 Task: Log work in the project CatchAll for the issue 'Develop a new online booking system for a hotel or resort' spent time as '2w 4d 23h 47m' and remaining time as '1w 1d 3h 20m' and add a flag. Now add the issue to the epic 'Agile Implementation'. Log work in the project CatchAll for the issue 'Upgrade and migrate company email systems to a cloud-based solution' spent time as '1w 3d 12h 56m' and remaining time as '1w 5d 3h 22m' and clone the issue. Now add the issue to the epic 'Disaster Recovery Planning'
Action: Mouse moved to (200, 63)
Screenshot: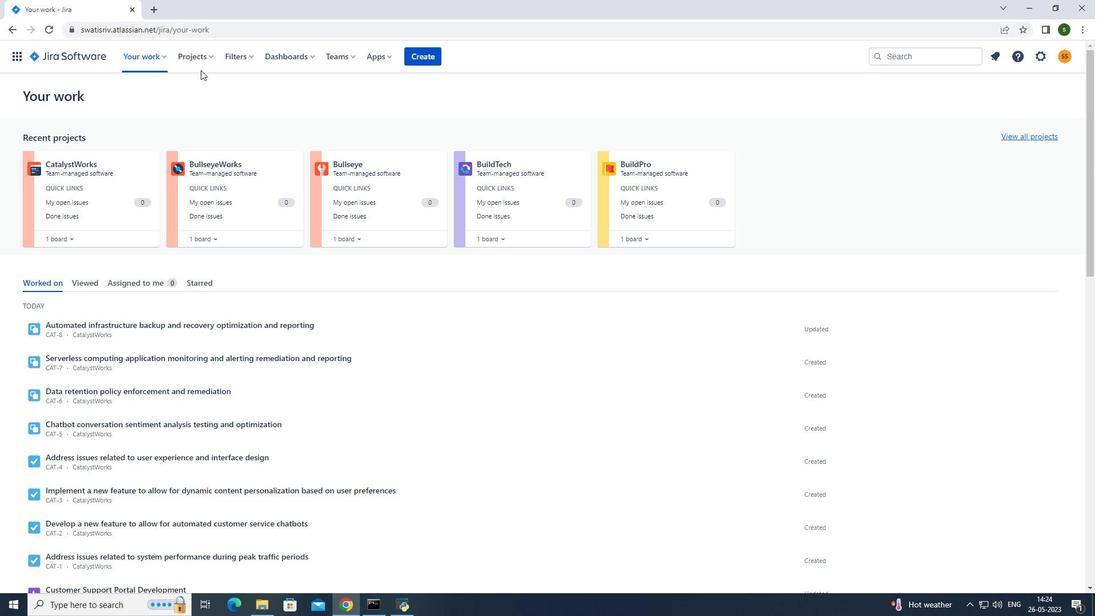 
Action: Mouse pressed left at (200, 63)
Screenshot: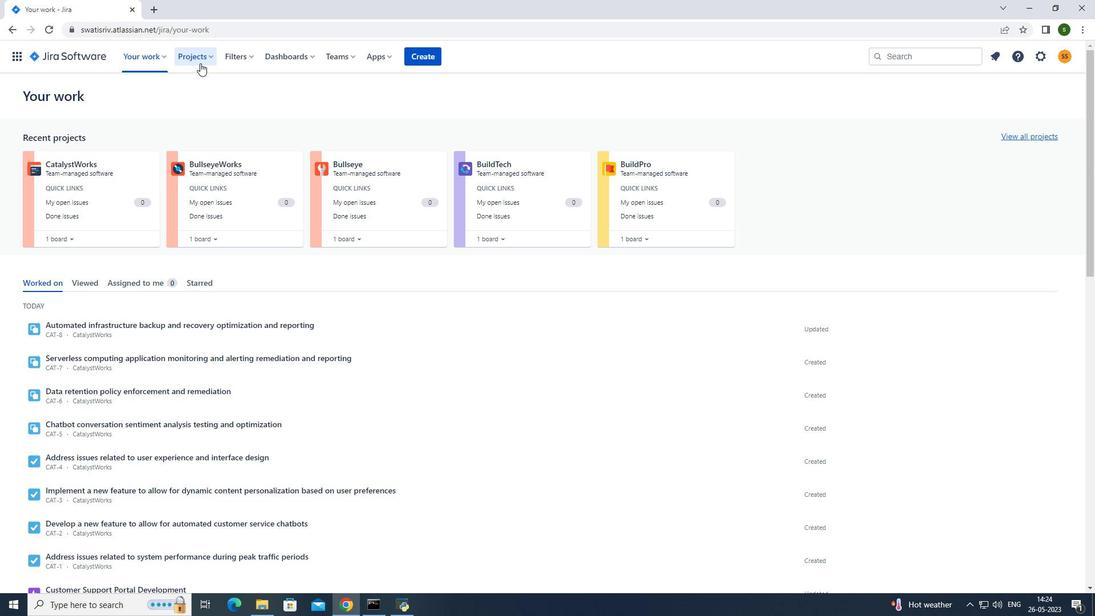 
Action: Mouse moved to (213, 106)
Screenshot: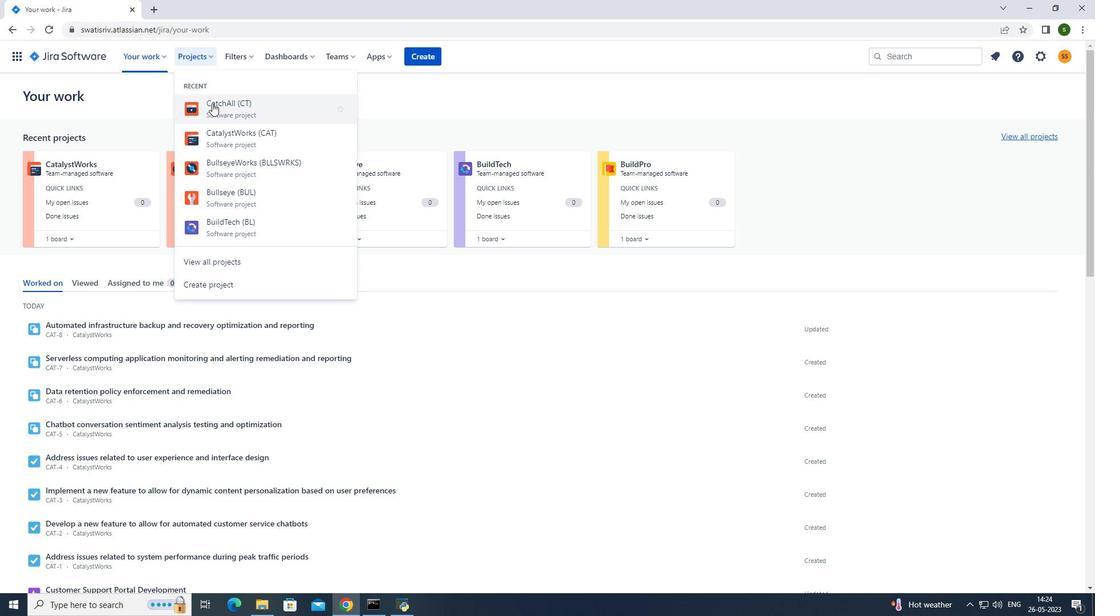 
Action: Mouse pressed left at (213, 106)
Screenshot: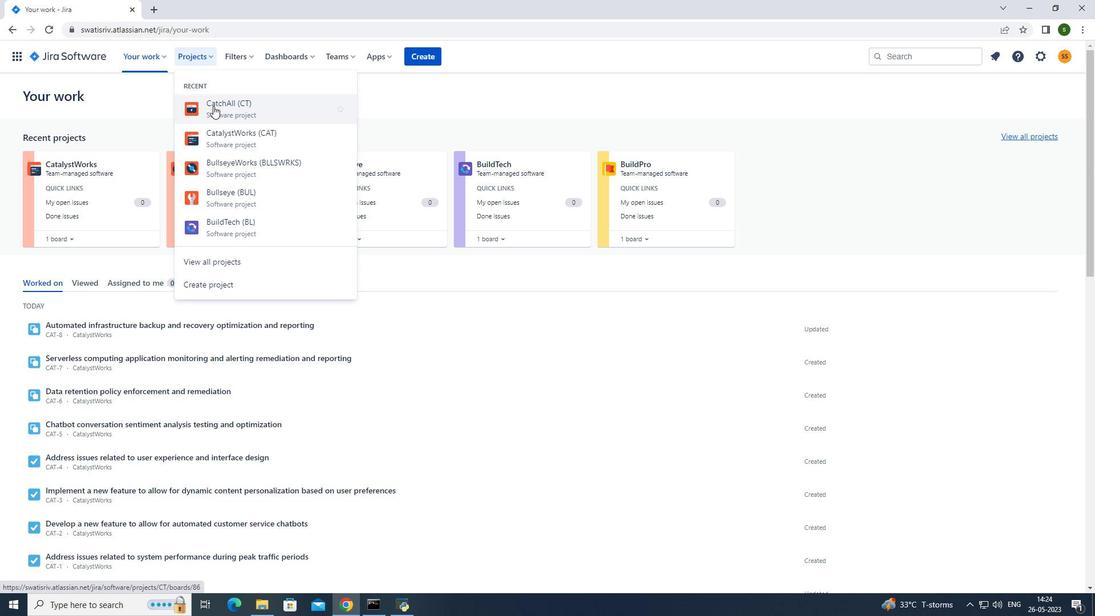 
Action: Mouse moved to (118, 175)
Screenshot: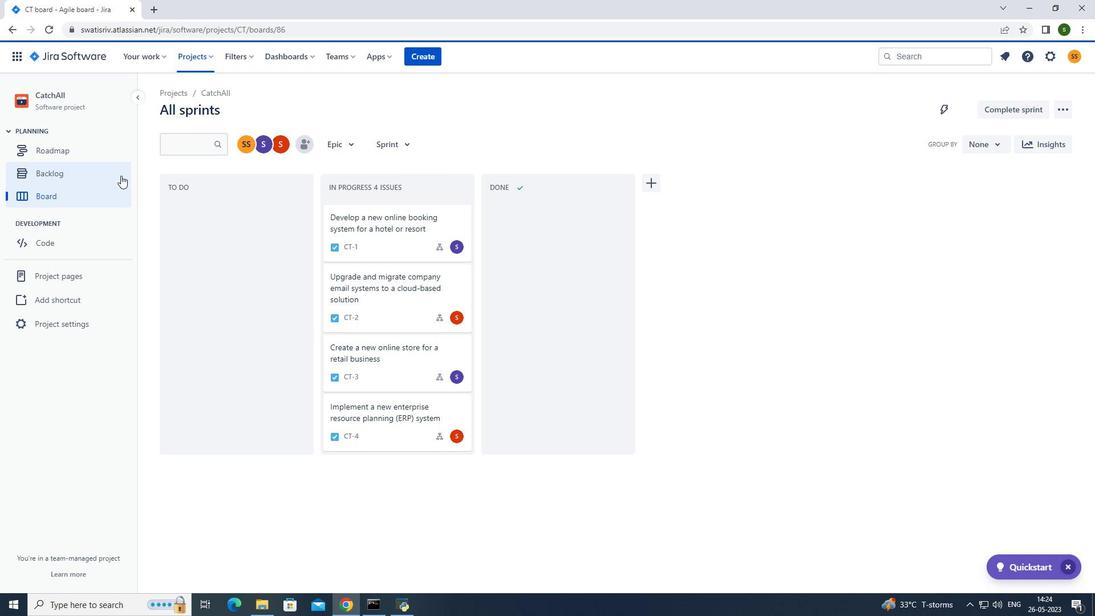 
Action: Mouse pressed left at (118, 175)
Screenshot: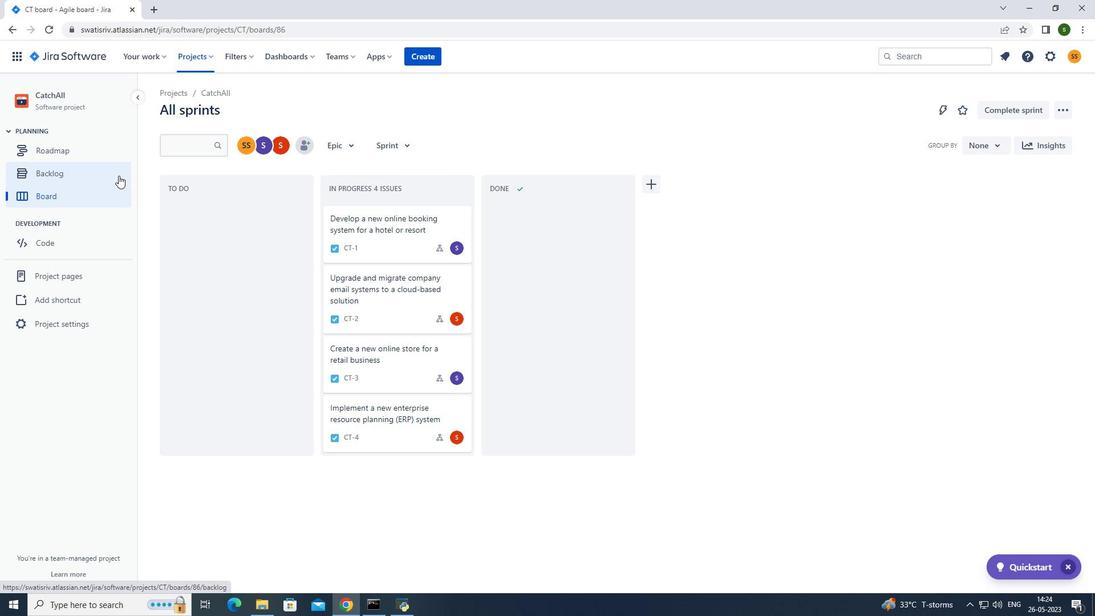 
Action: Mouse moved to (804, 199)
Screenshot: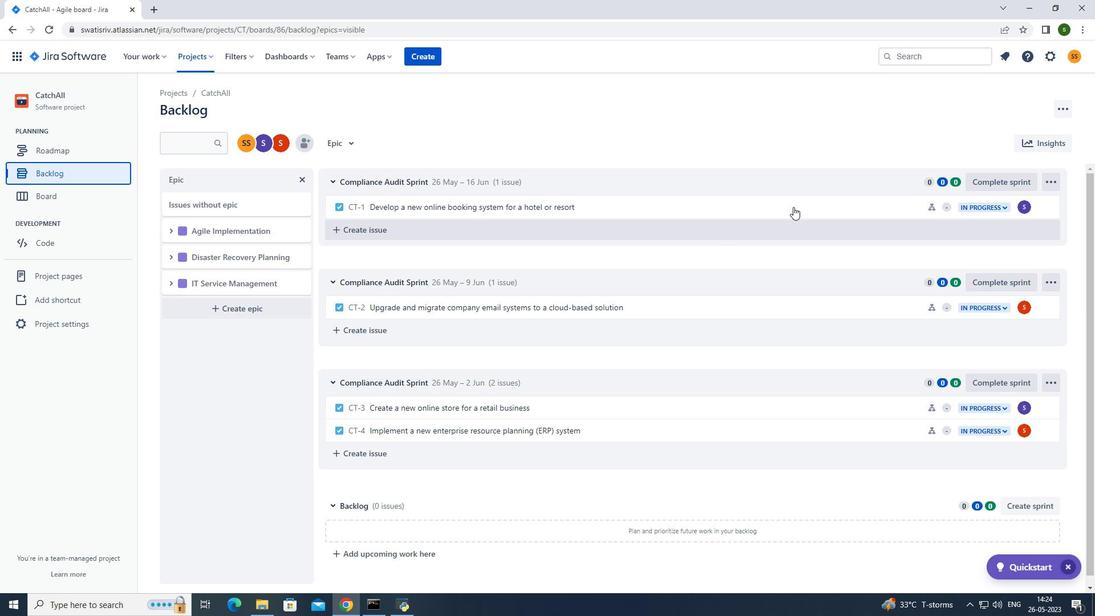 
Action: Mouse pressed left at (804, 199)
Screenshot: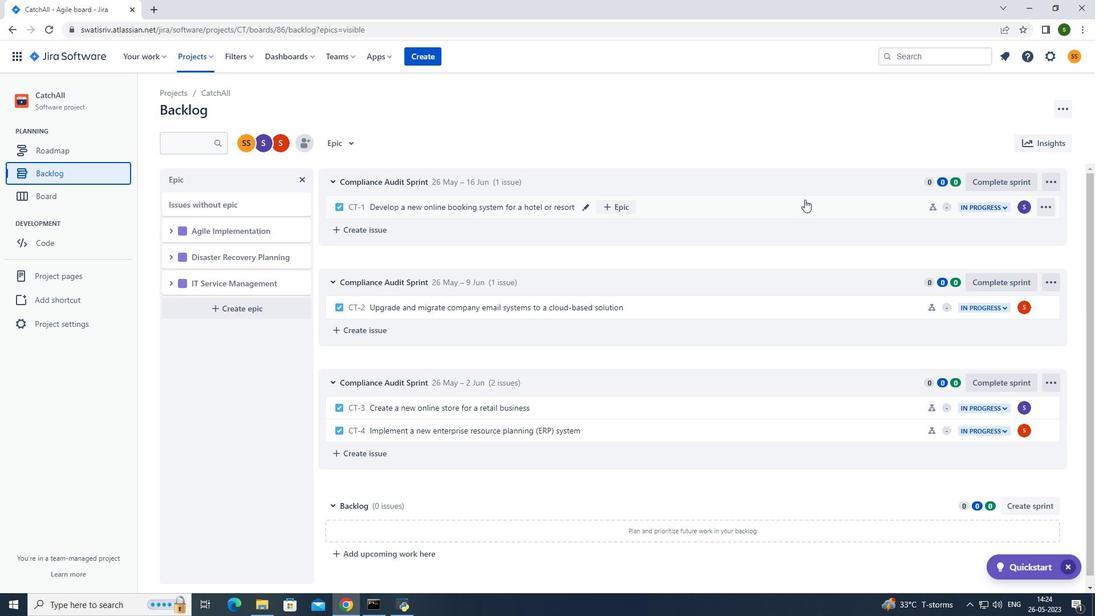 
Action: Mouse moved to (1050, 172)
Screenshot: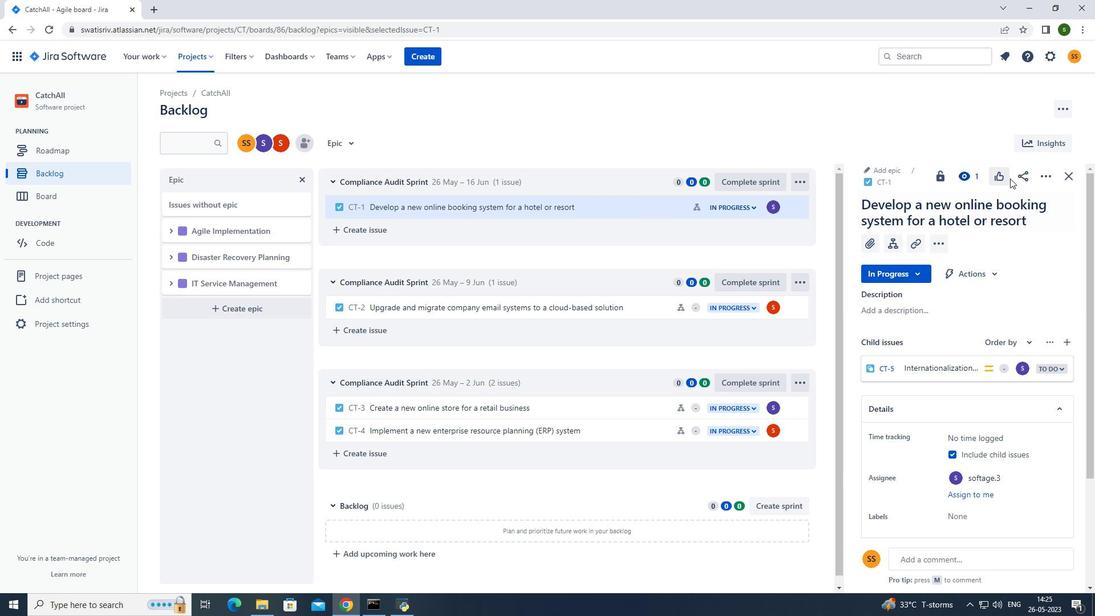 
Action: Mouse pressed left at (1050, 172)
Screenshot: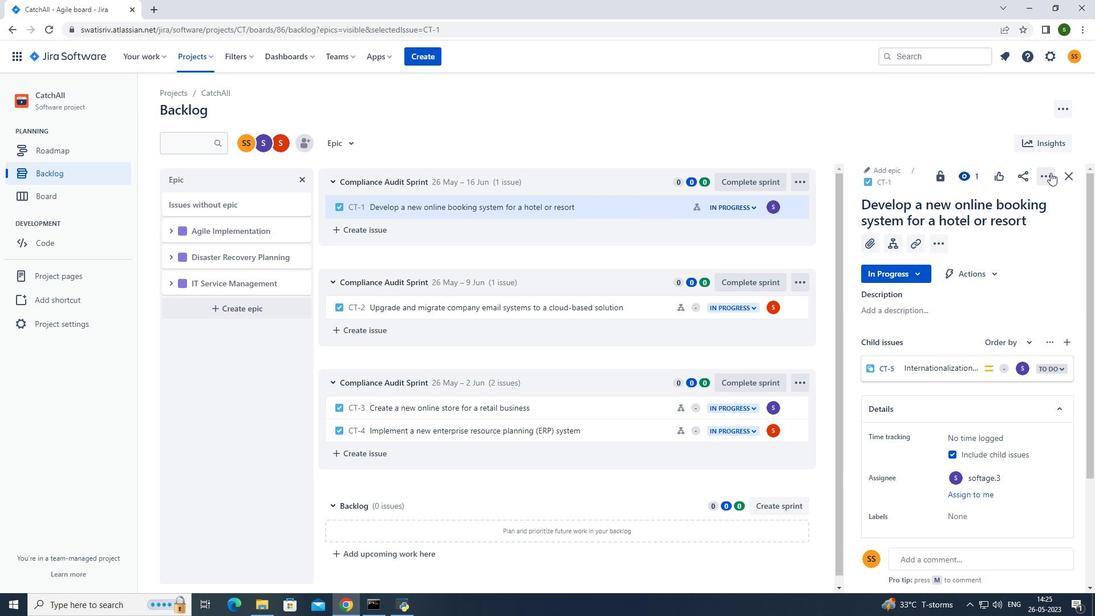 
Action: Mouse moved to (1020, 205)
Screenshot: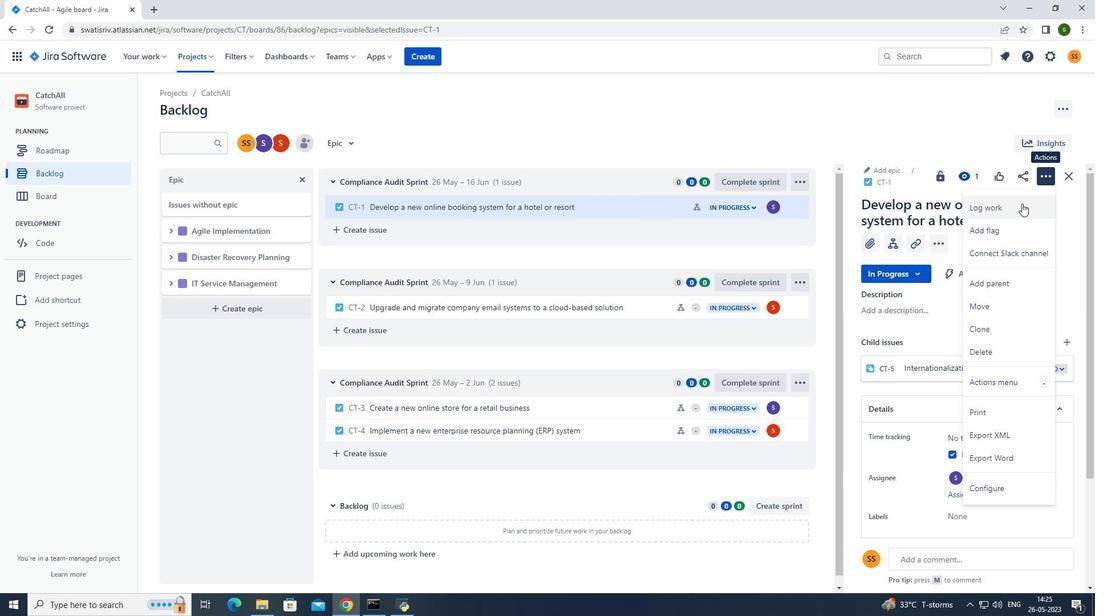 
Action: Mouse pressed left at (1020, 205)
Screenshot: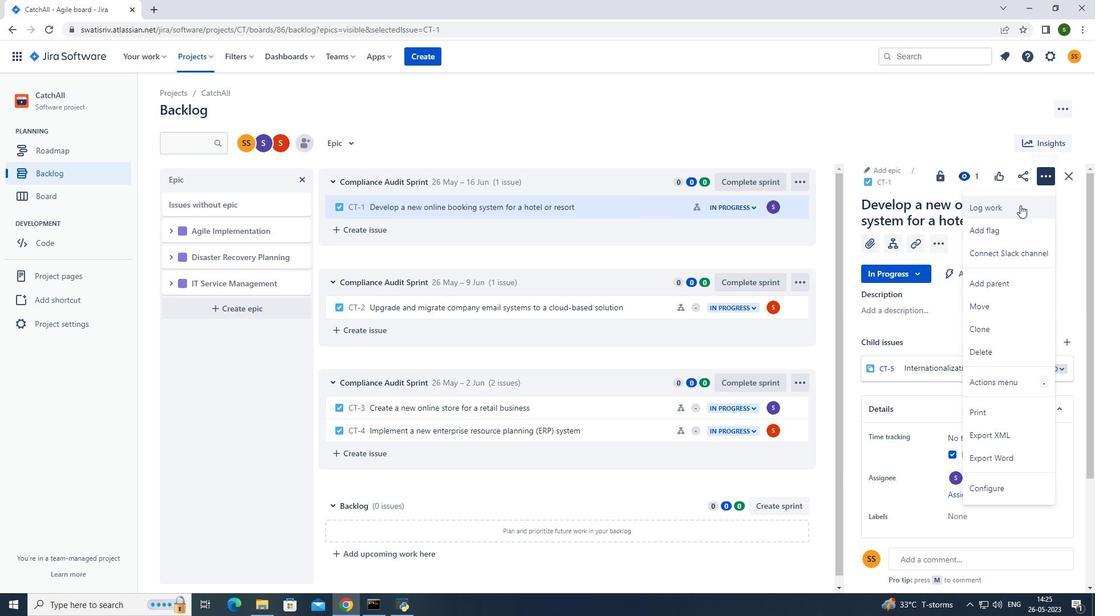 
Action: Mouse moved to (471, 172)
Screenshot: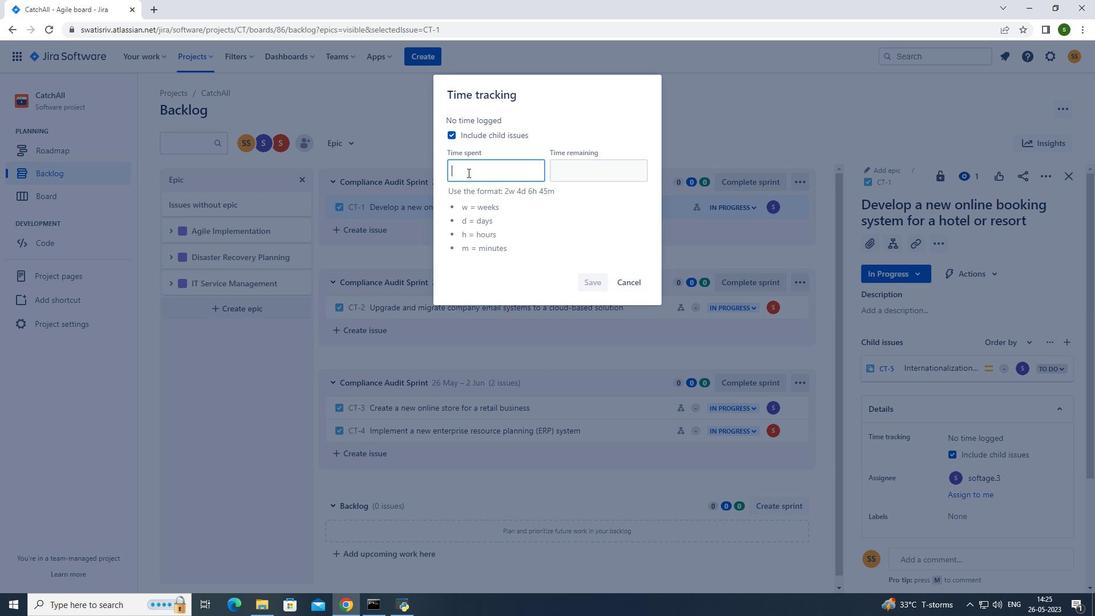 
Action: Mouse pressed left at (471, 172)
Screenshot: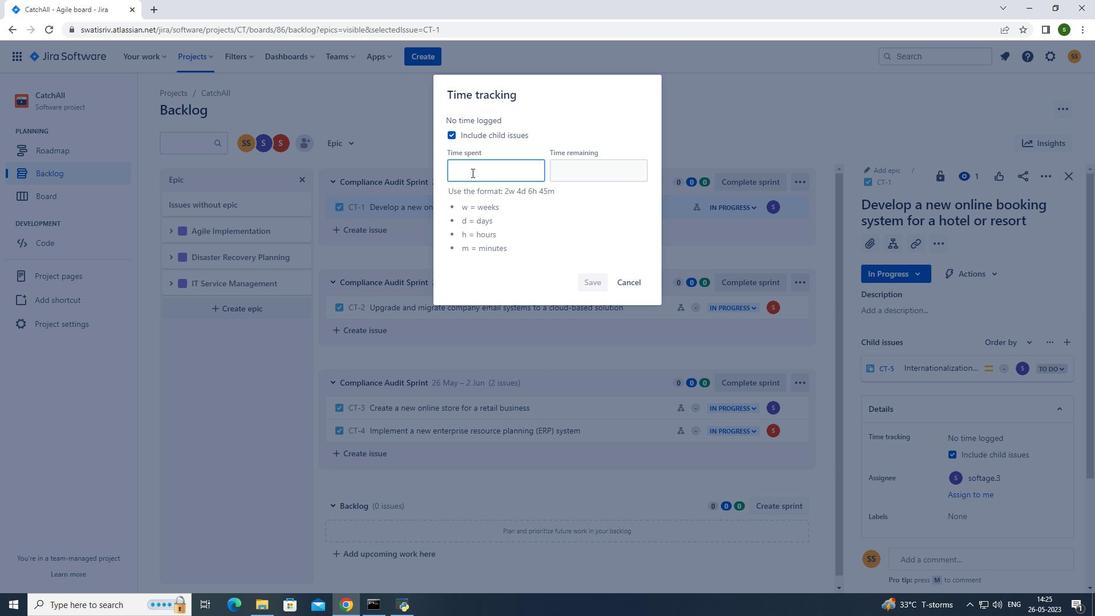 
Action: Key pressed 2w<Key.space>
Screenshot: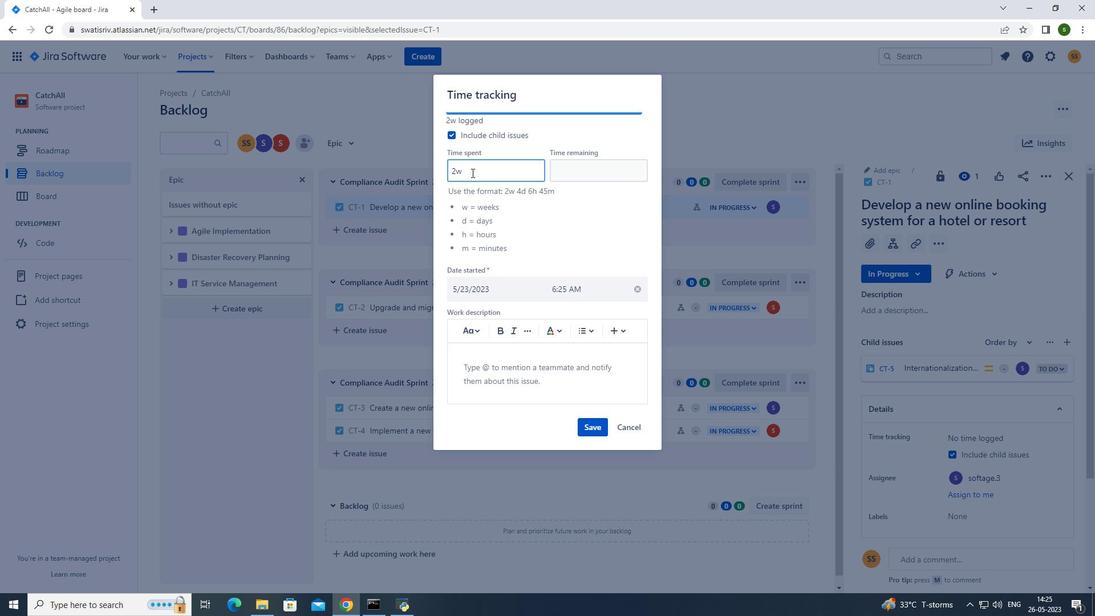 
Action: Mouse moved to (472, 172)
Screenshot: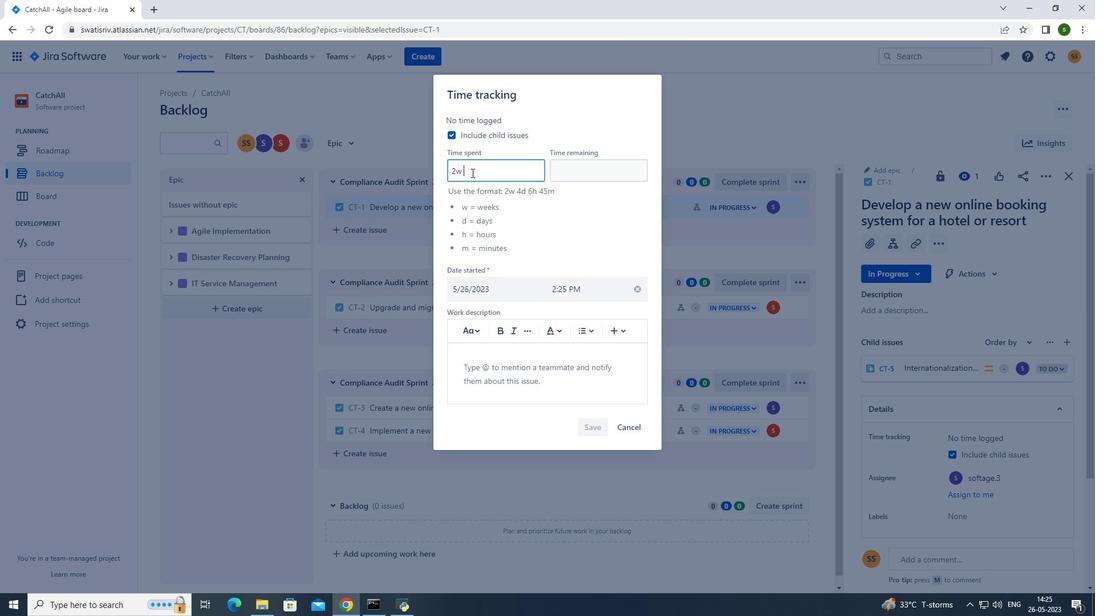 
Action: Key pressed 4d<Key.space>23h<Key.space>47m
Screenshot: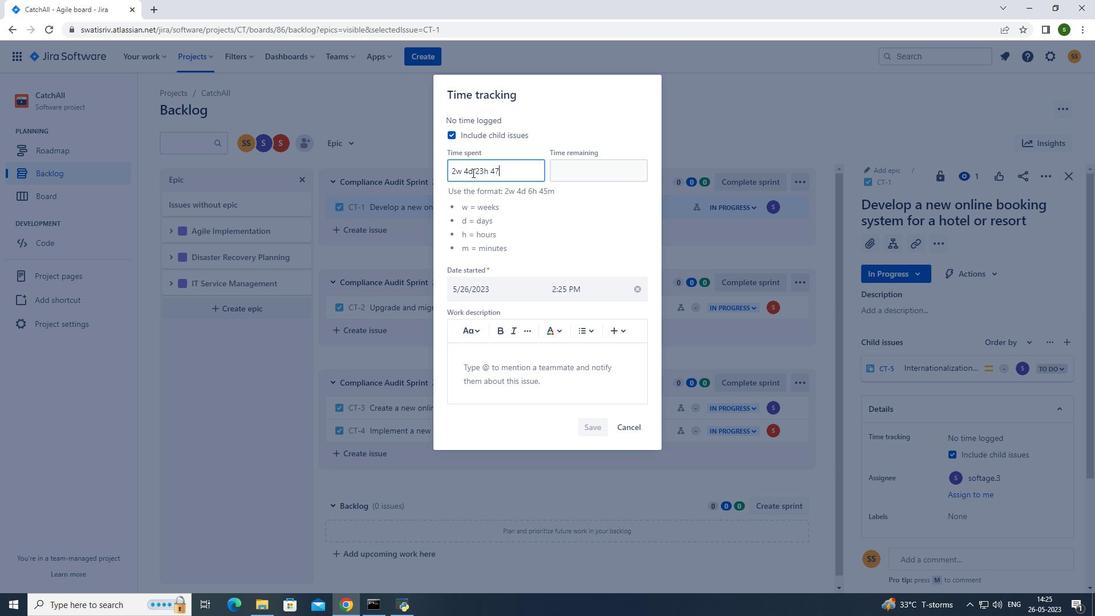 
Action: Mouse moved to (574, 175)
Screenshot: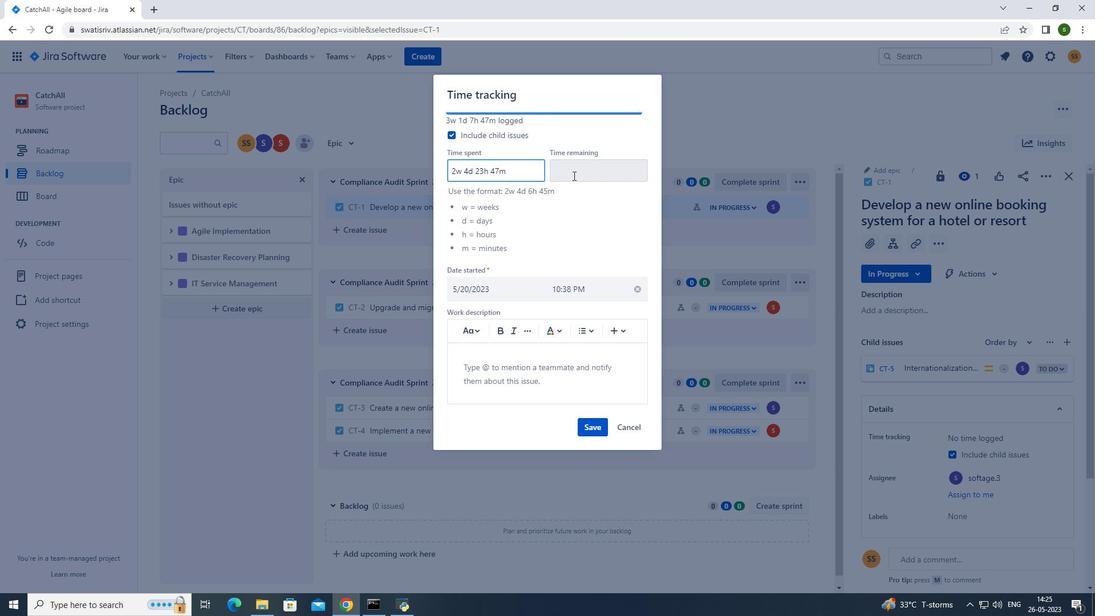 
Action: Mouse pressed left at (574, 175)
Screenshot: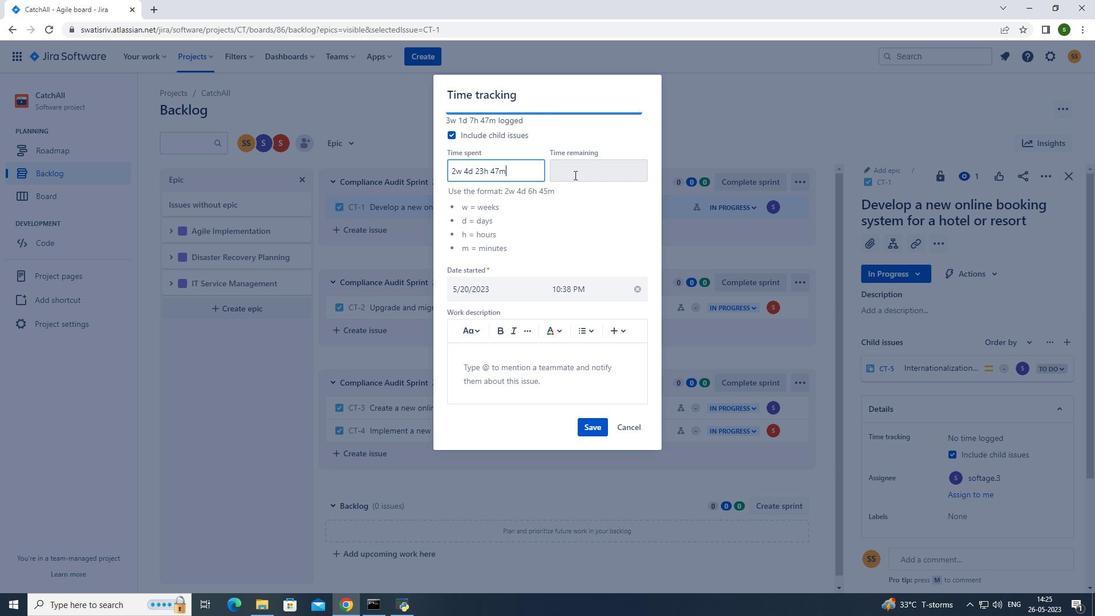 
Action: Key pressed 1w<Key.space>1d<Key.space>3h<Key.space>20m
Screenshot: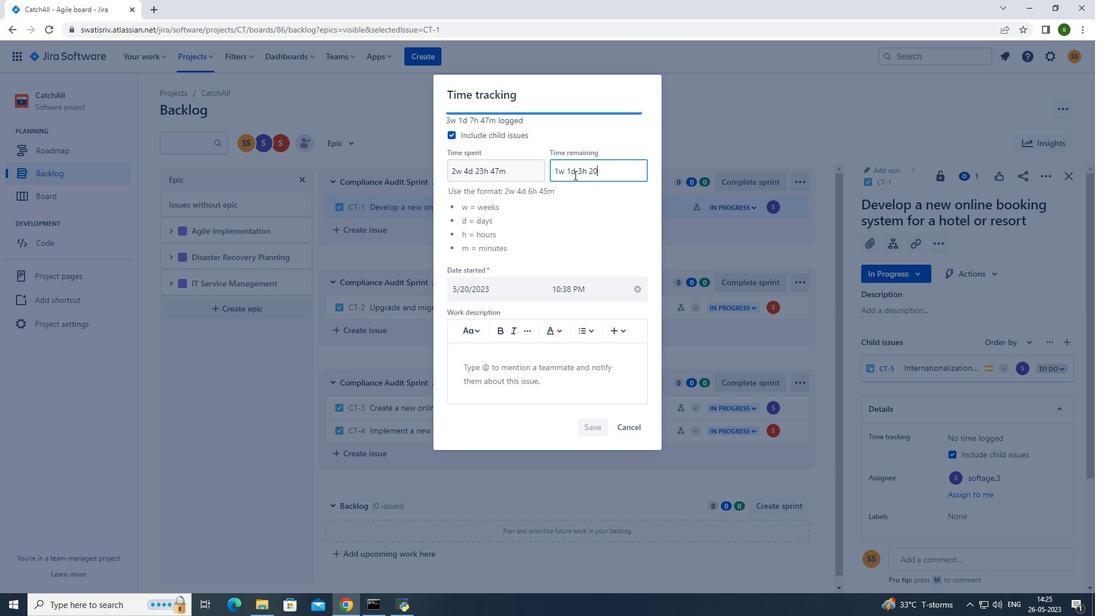 
Action: Mouse moved to (592, 434)
Screenshot: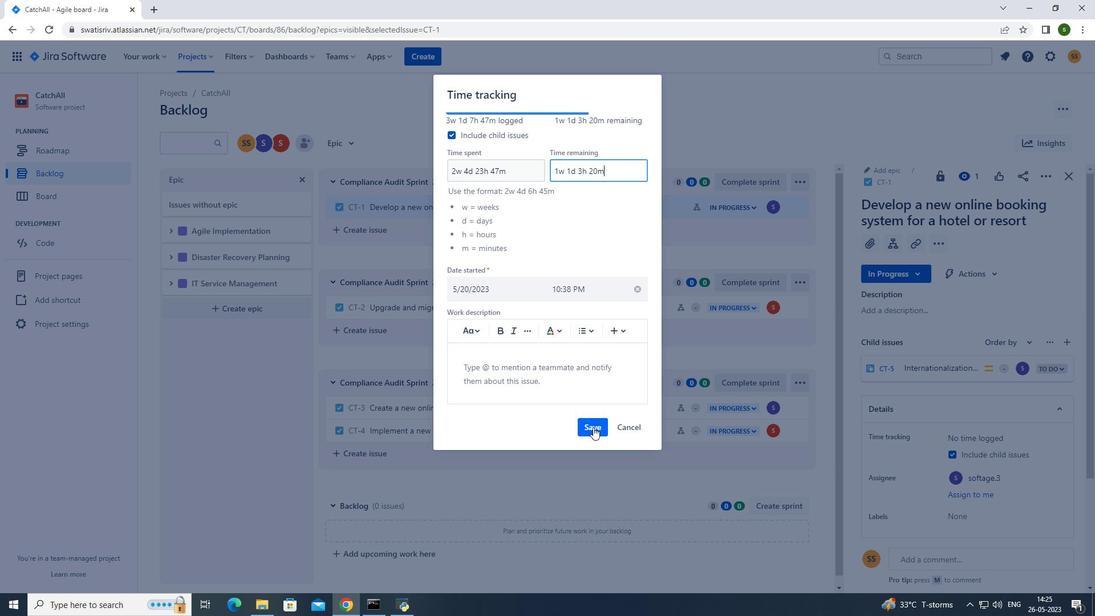 
Action: Mouse pressed left at (592, 434)
Screenshot: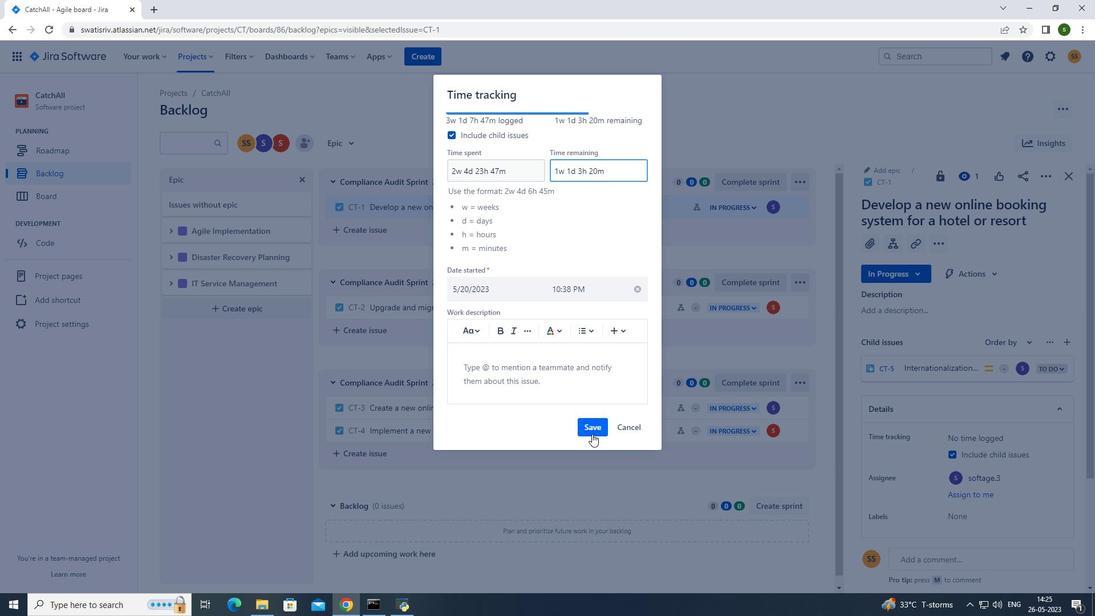 
Action: Mouse moved to (1046, 177)
Screenshot: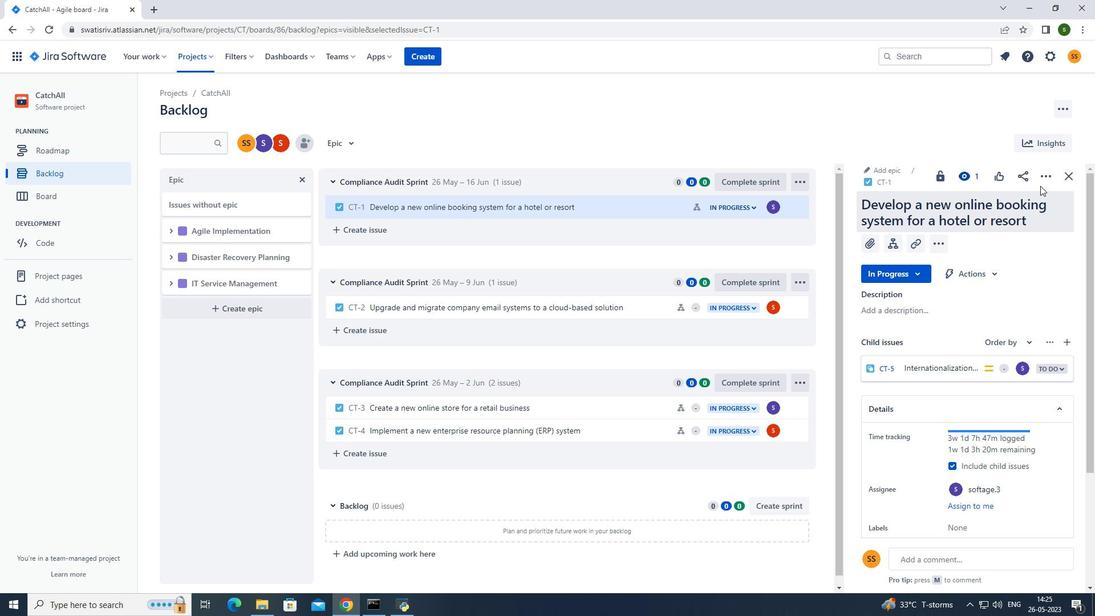 
Action: Mouse pressed left at (1046, 177)
Screenshot: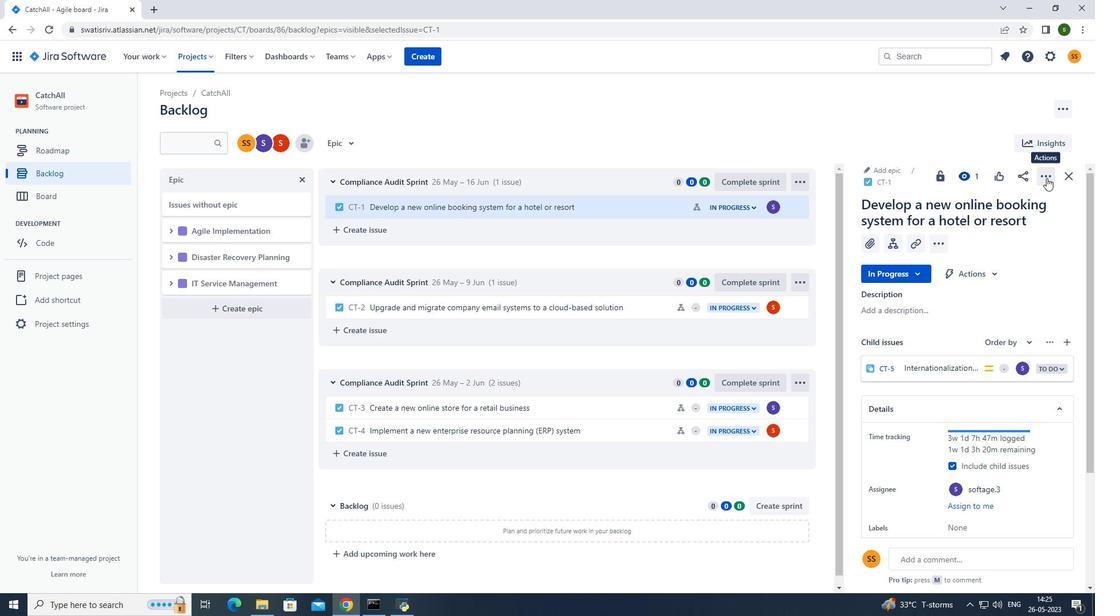 
Action: Mouse moved to (1021, 233)
Screenshot: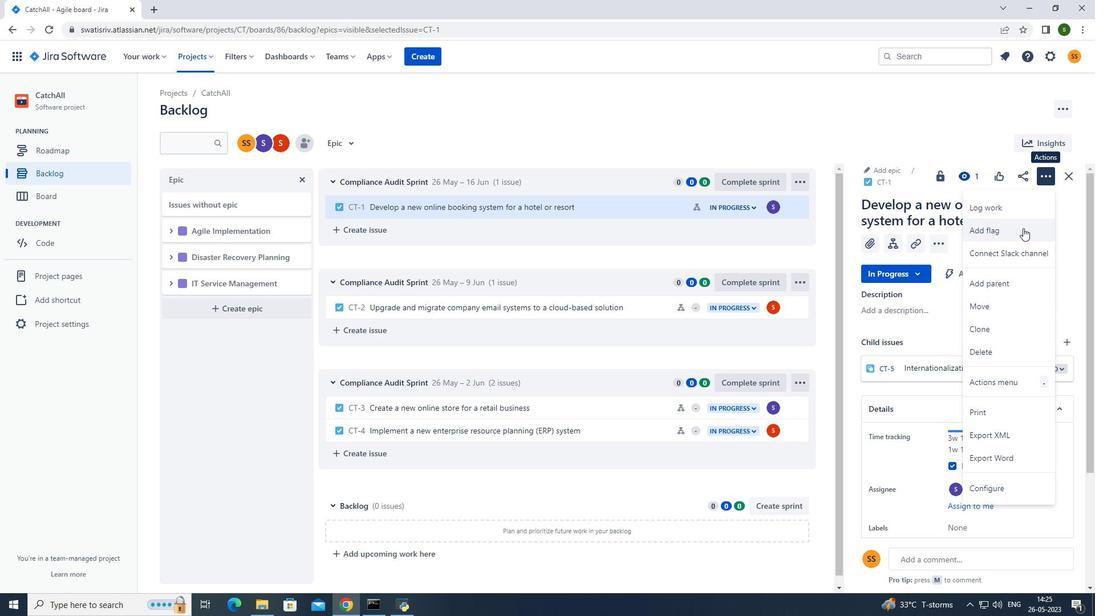 
Action: Mouse pressed left at (1021, 233)
Screenshot: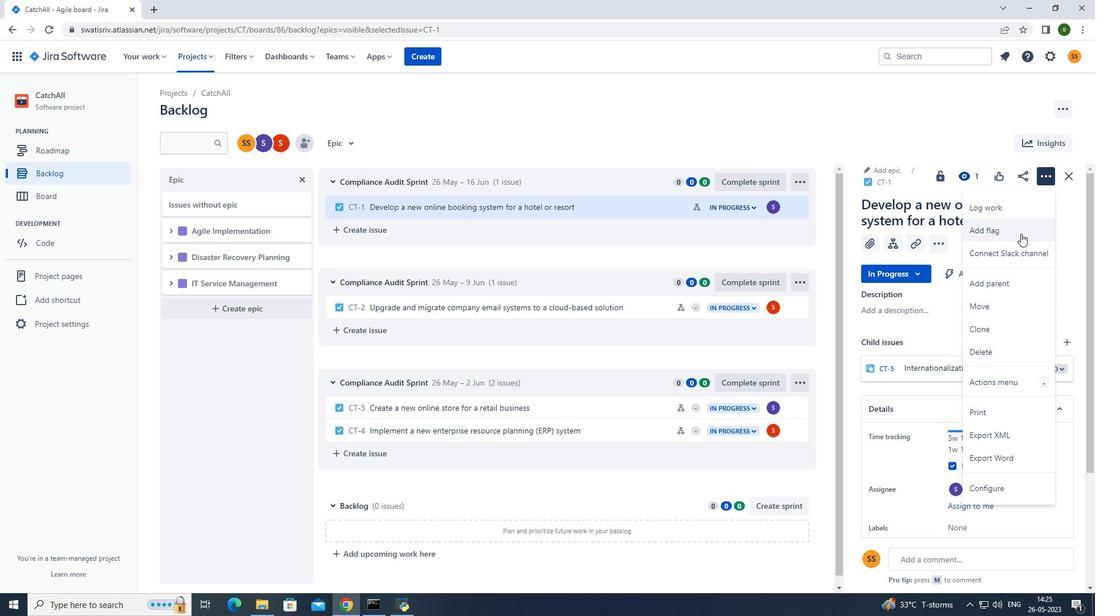 
Action: Mouse moved to (613, 203)
Screenshot: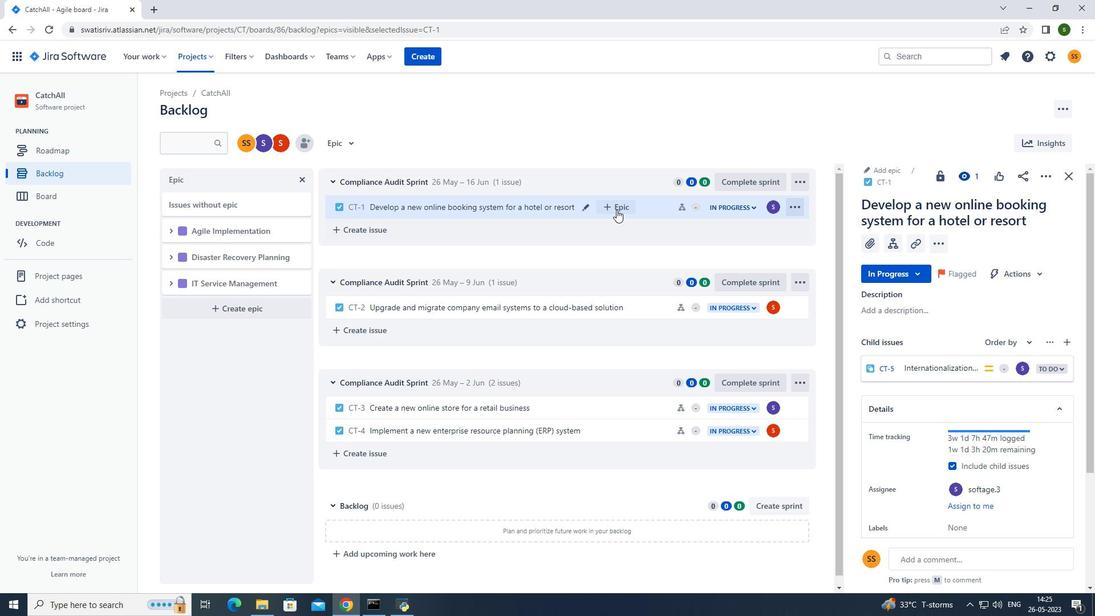 
Action: Mouse pressed left at (613, 203)
Screenshot: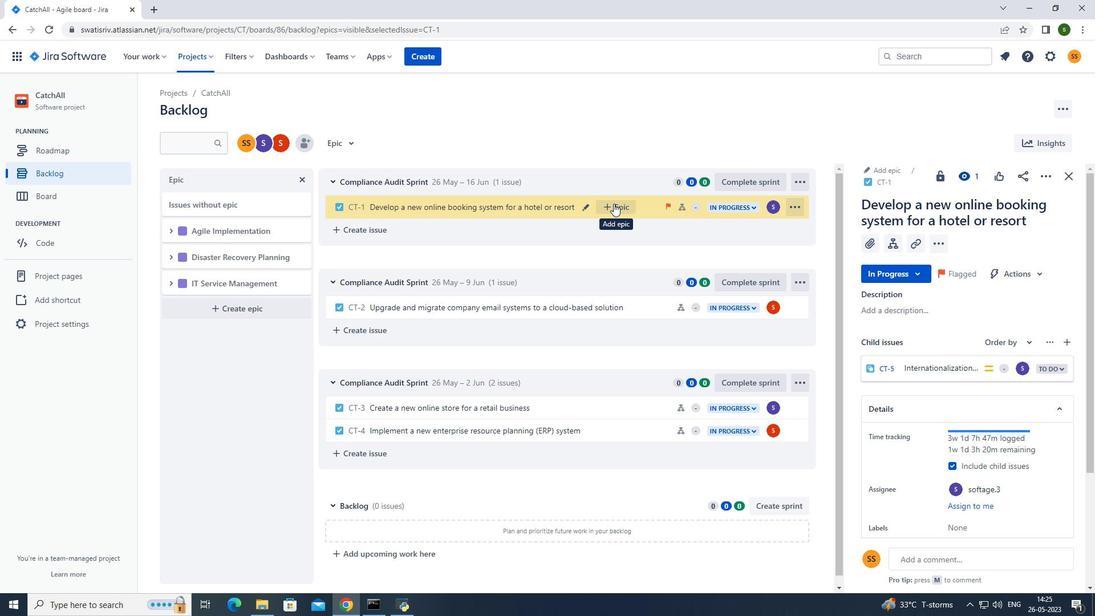 
Action: Mouse moved to (643, 283)
Screenshot: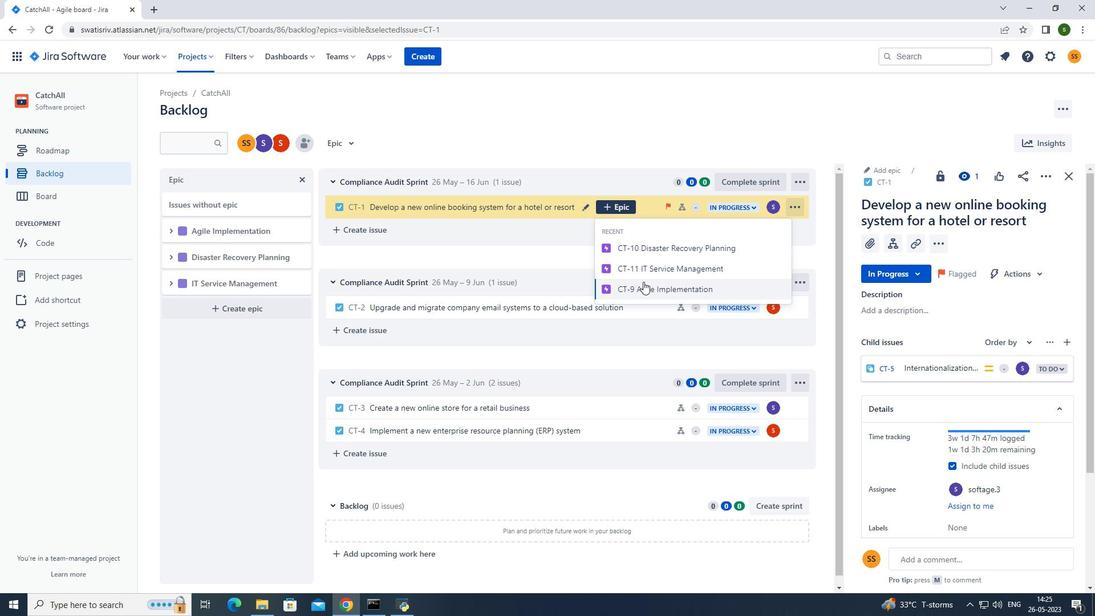 
Action: Mouse pressed left at (643, 283)
Screenshot: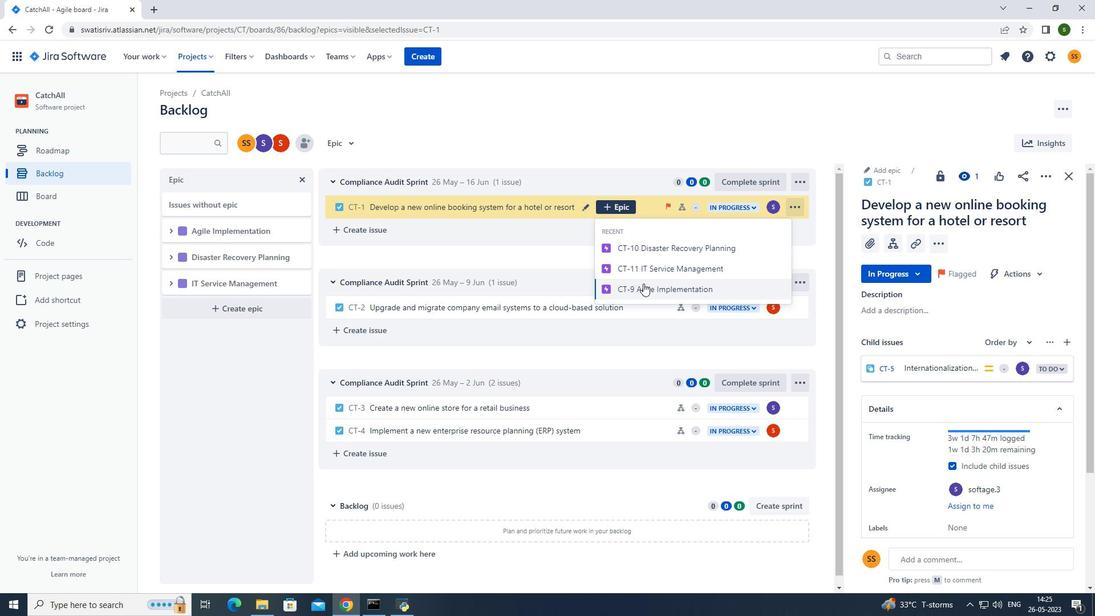 
Action: Mouse moved to (353, 136)
Screenshot: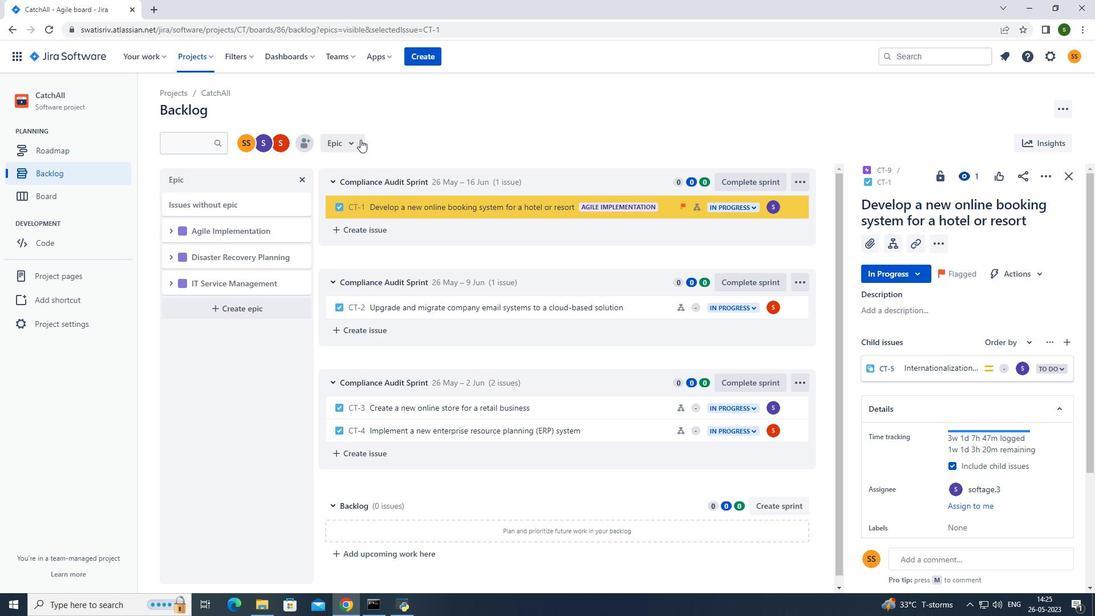 
Action: Mouse pressed left at (353, 136)
Screenshot: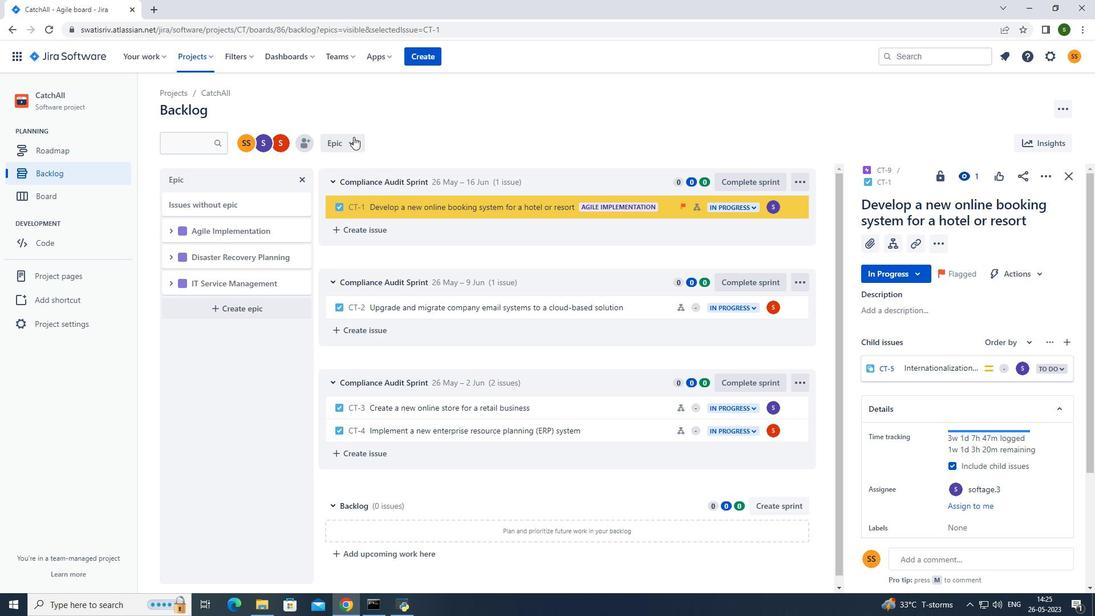 
Action: Mouse moved to (377, 193)
Screenshot: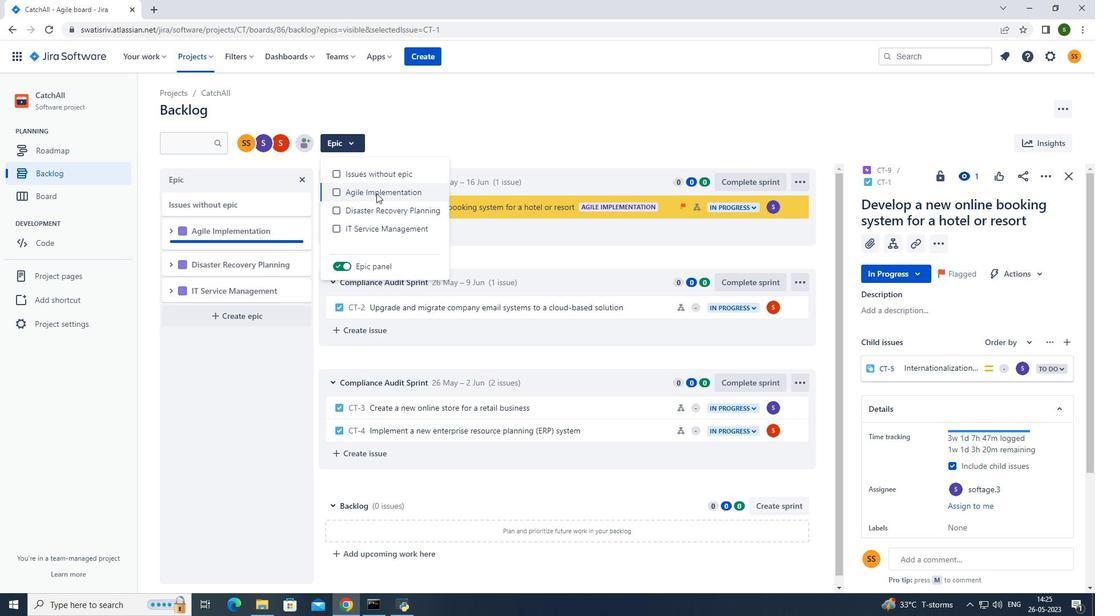 
Action: Mouse pressed left at (377, 193)
Screenshot: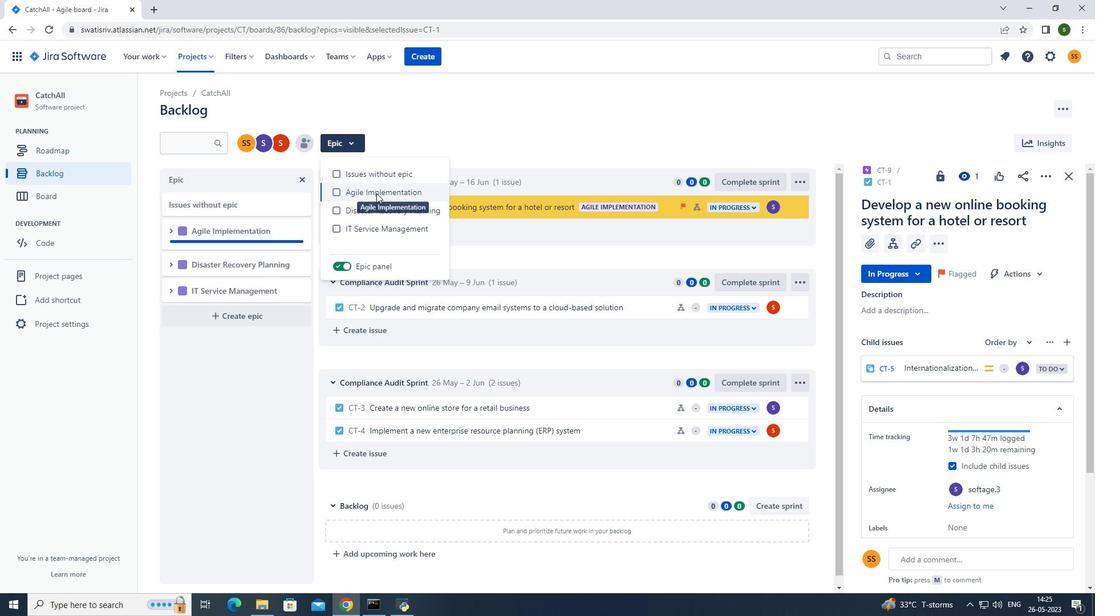 
Action: Mouse moved to (214, 58)
Screenshot: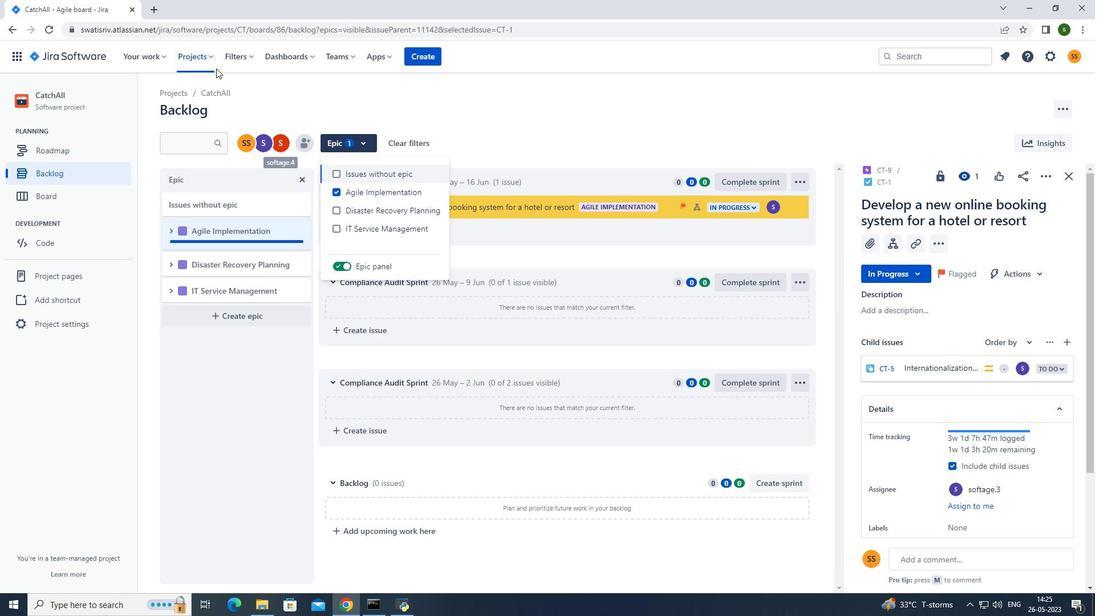 
Action: Mouse pressed left at (214, 58)
Screenshot: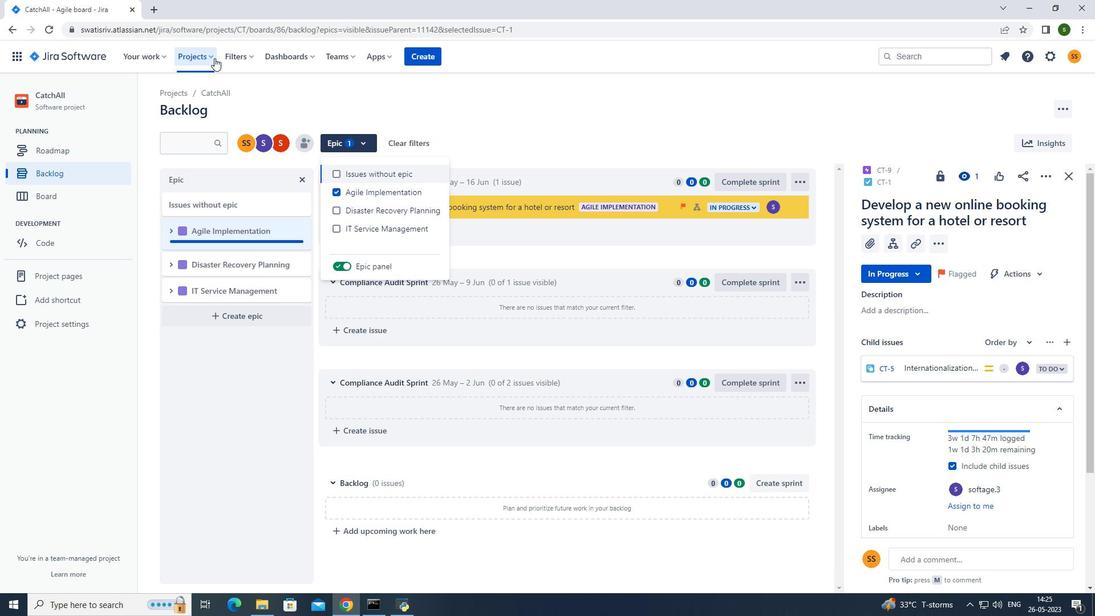 
Action: Mouse moved to (229, 103)
Screenshot: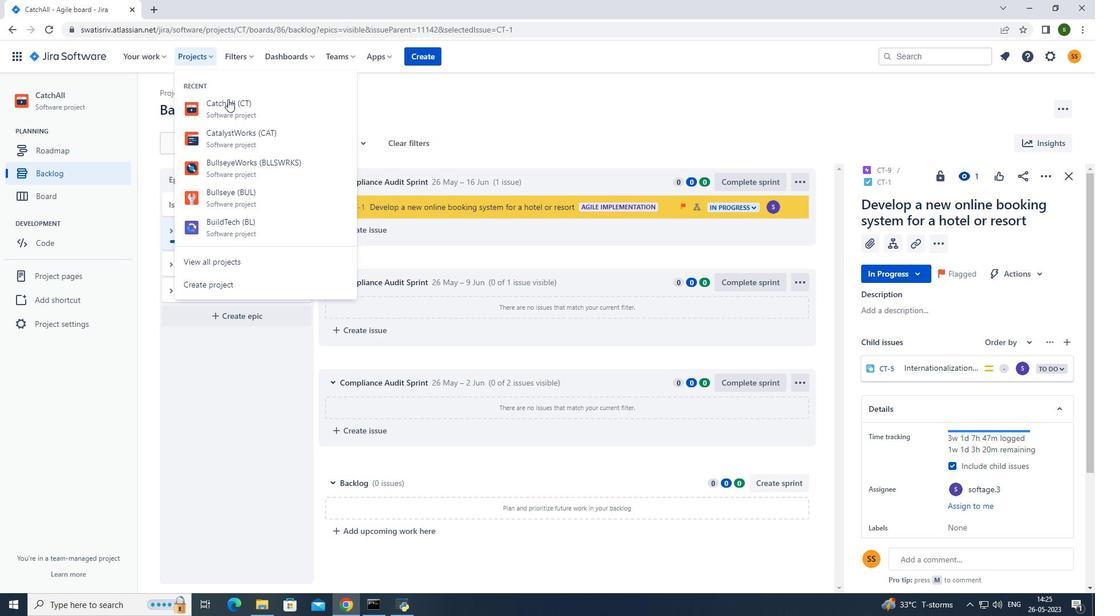 
Action: Mouse pressed left at (229, 103)
Screenshot: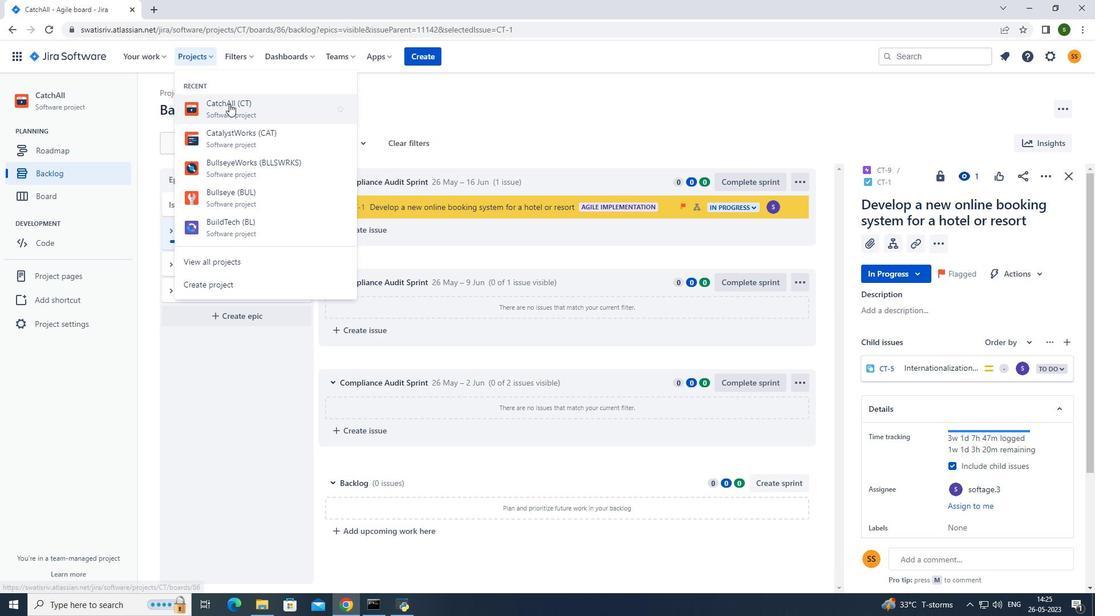 
Action: Mouse moved to (101, 172)
Screenshot: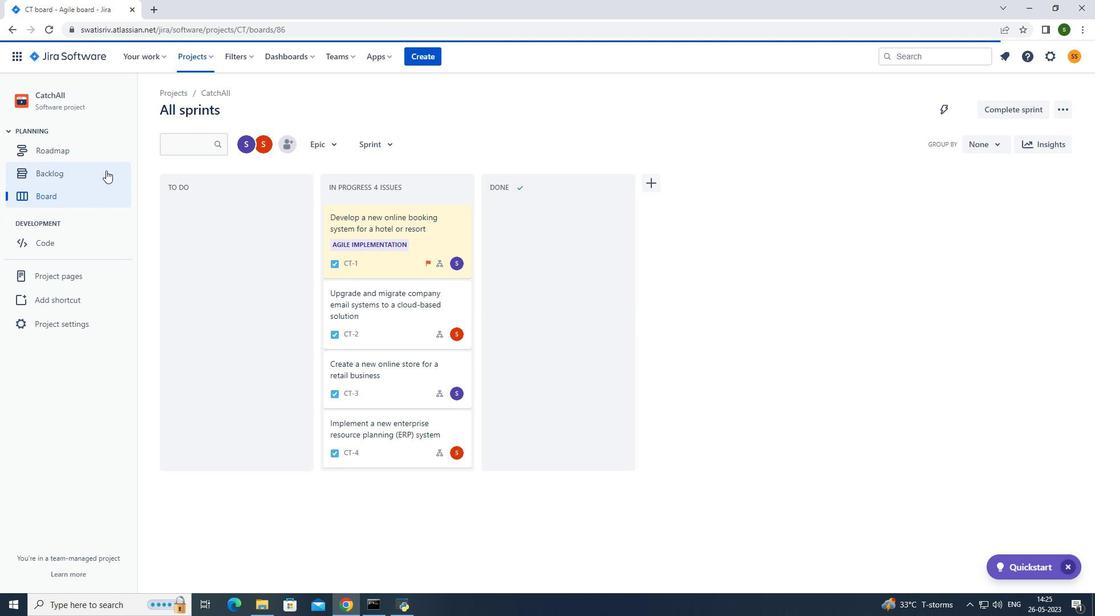 
Action: Mouse pressed left at (101, 172)
Screenshot: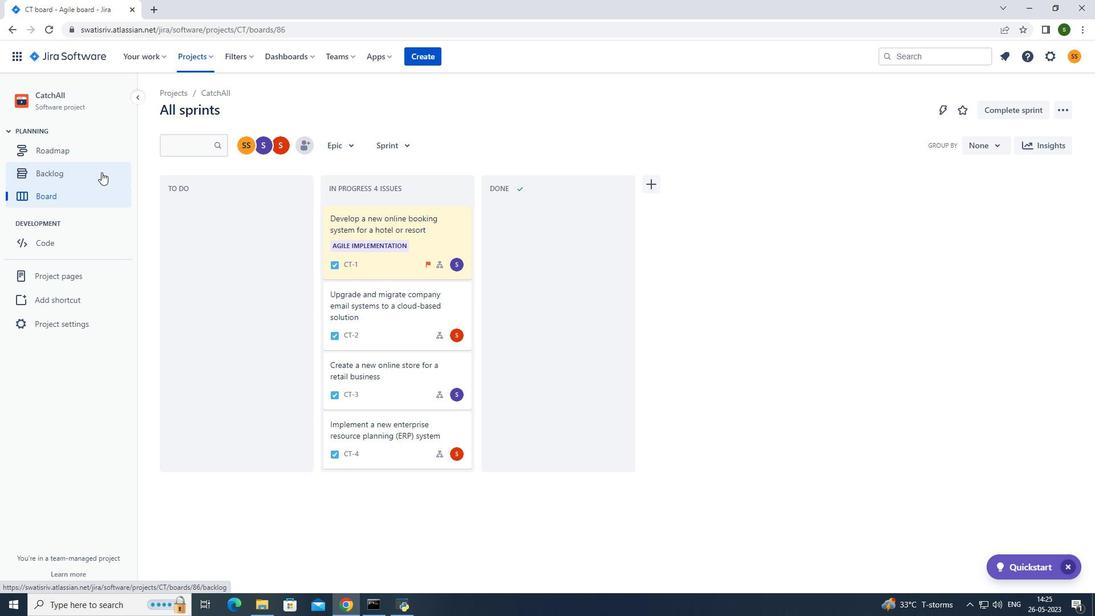 
Action: Mouse moved to (770, 302)
Screenshot: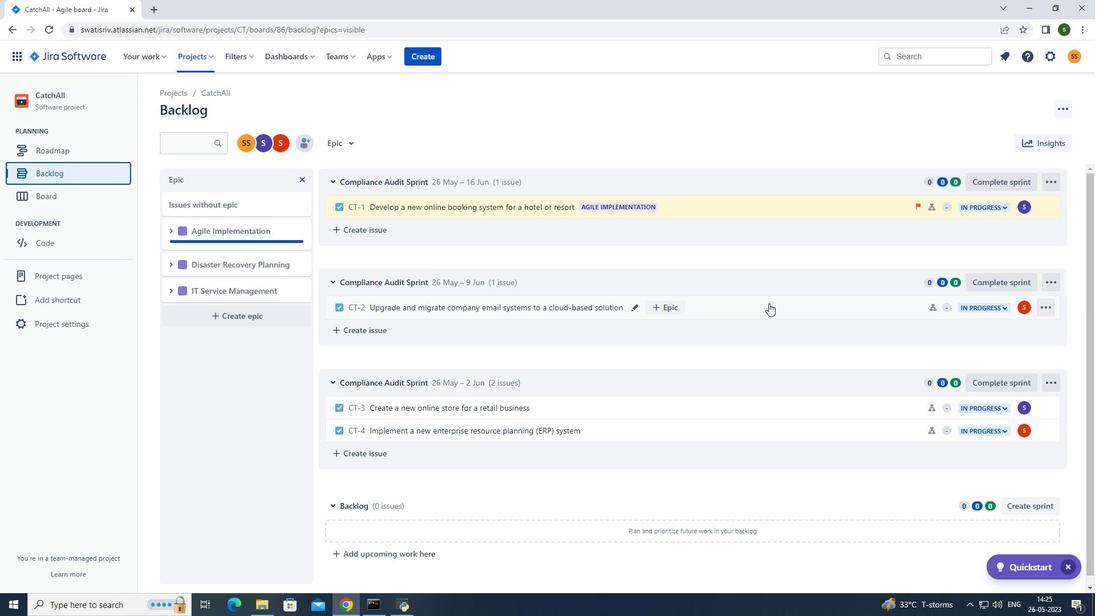 
Action: Mouse pressed left at (770, 302)
Screenshot: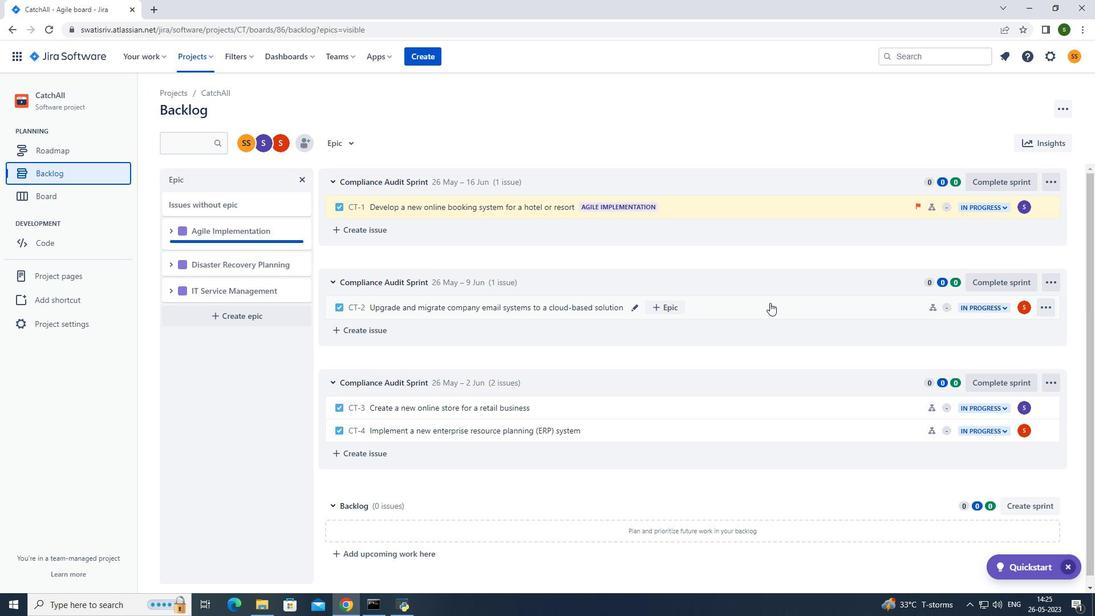 
Action: Mouse moved to (1051, 180)
Screenshot: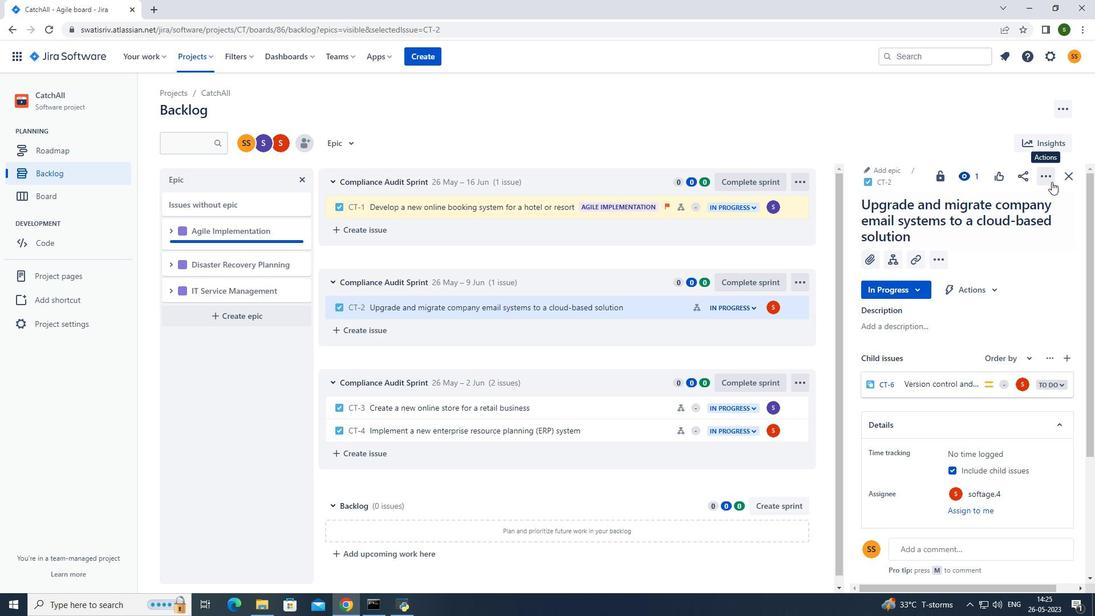 
Action: Mouse pressed left at (1051, 180)
Screenshot: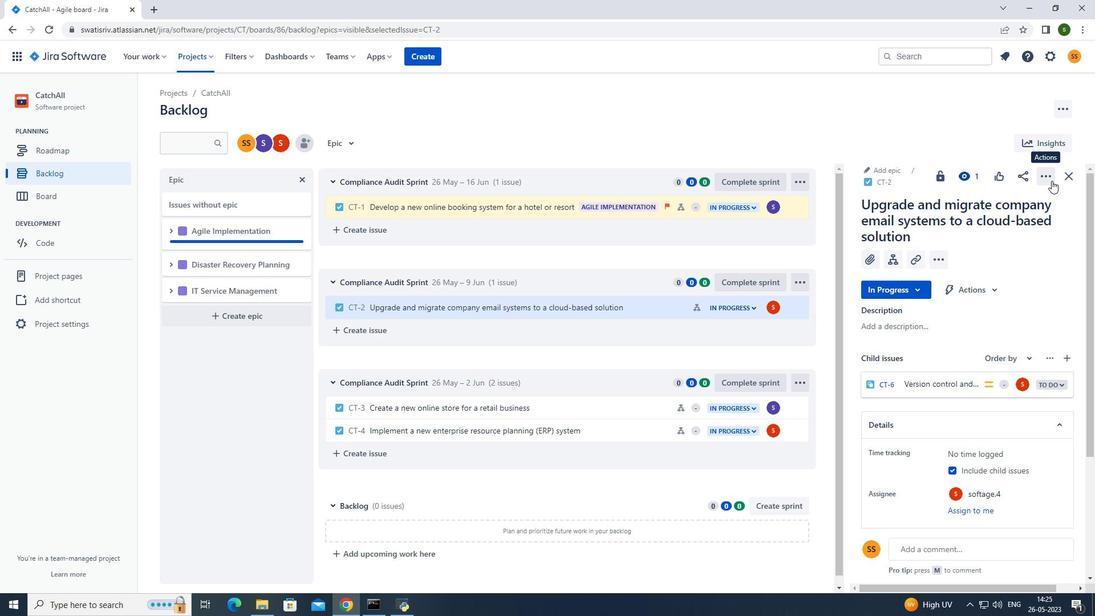 
Action: Mouse moved to (1032, 207)
Screenshot: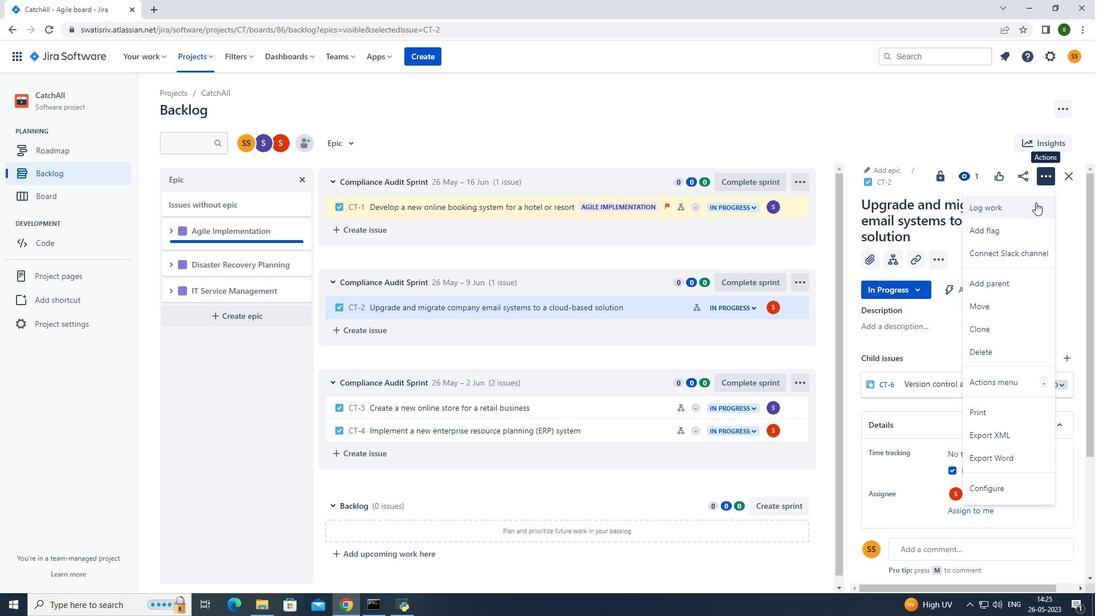 
Action: Mouse pressed left at (1032, 207)
Screenshot: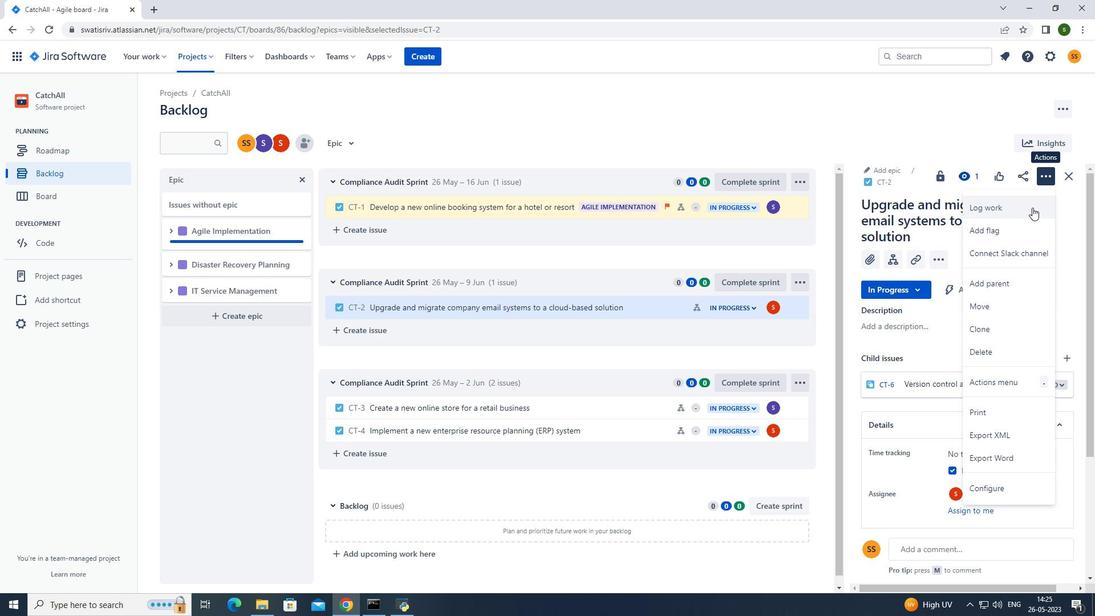 
Action: Mouse moved to (517, 177)
Screenshot: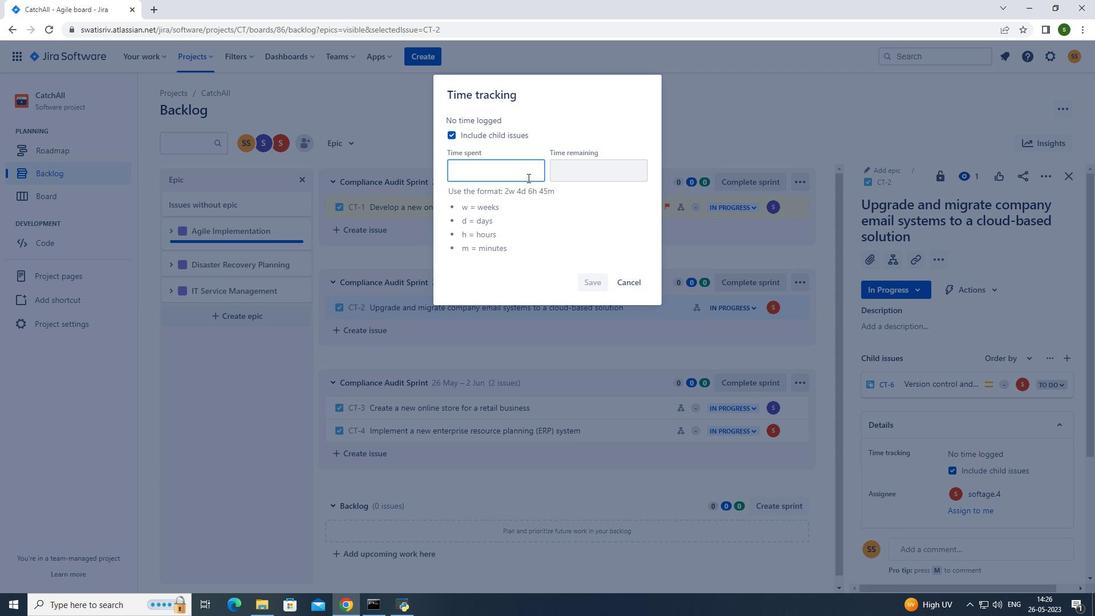 
Action: Mouse pressed left at (517, 177)
Screenshot: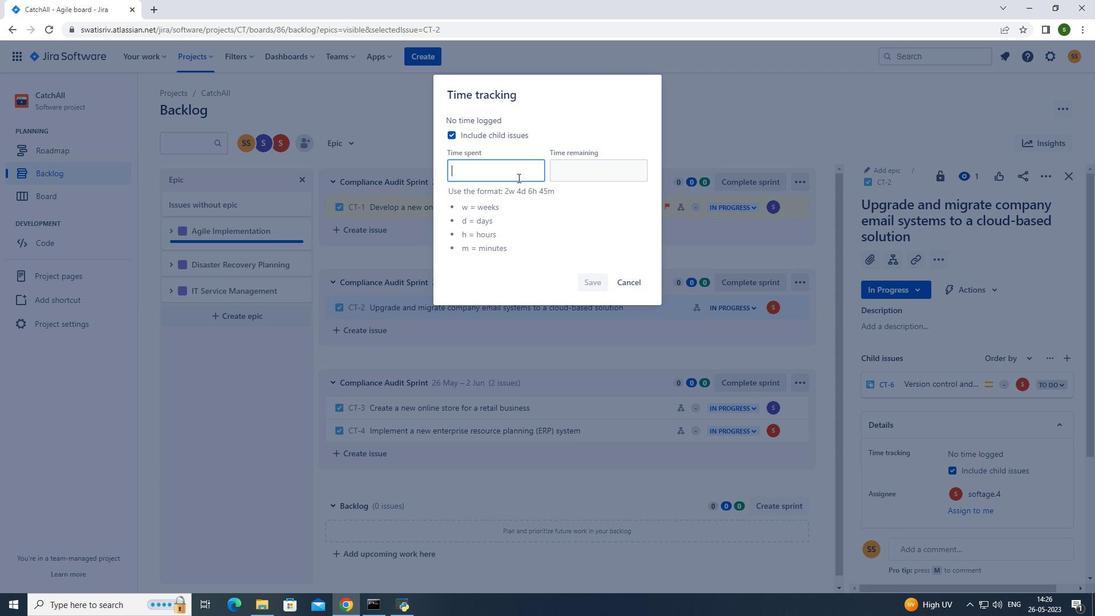 
Action: Key pressed 1w<Key.space>3d<Key.space>12h<Key.space>56m
Screenshot: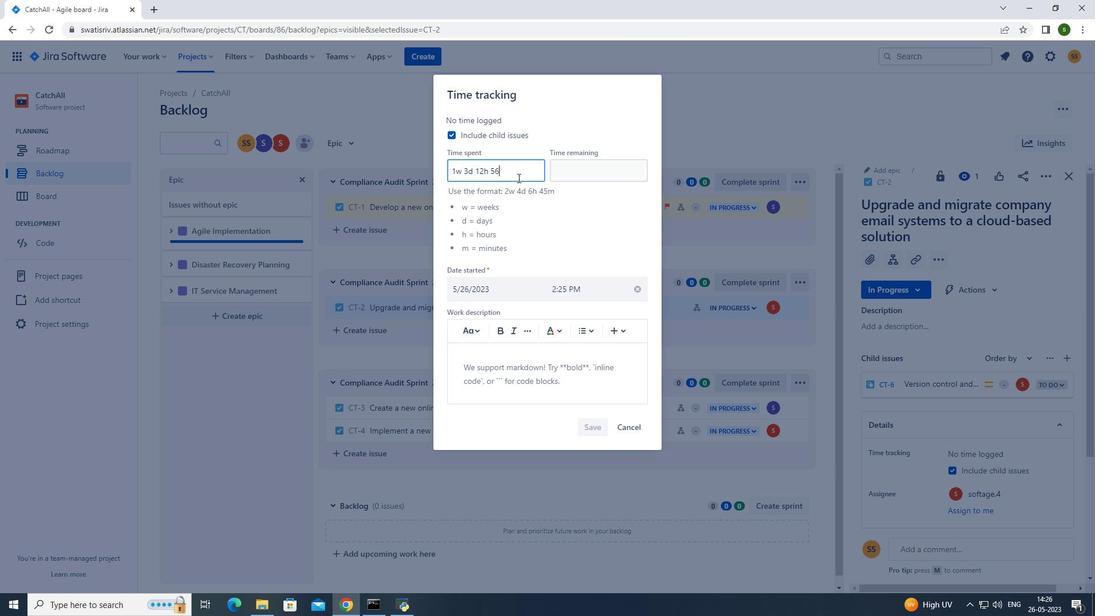 
Action: Mouse moved to (584, 173)
Screenshot: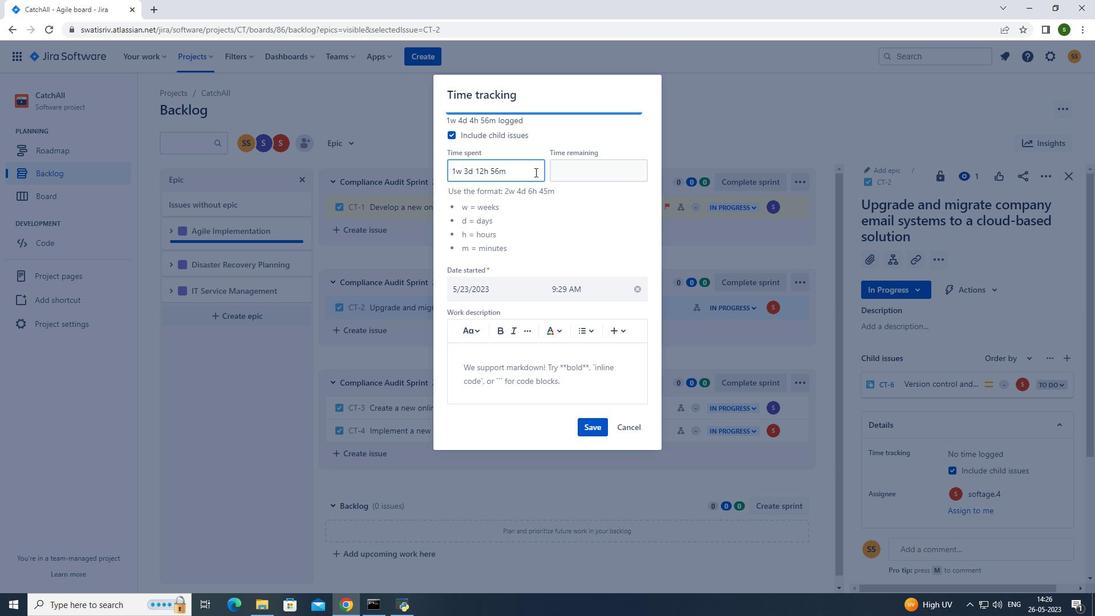 
Action: Mouse pressed left at (584, 173)
Screenshot: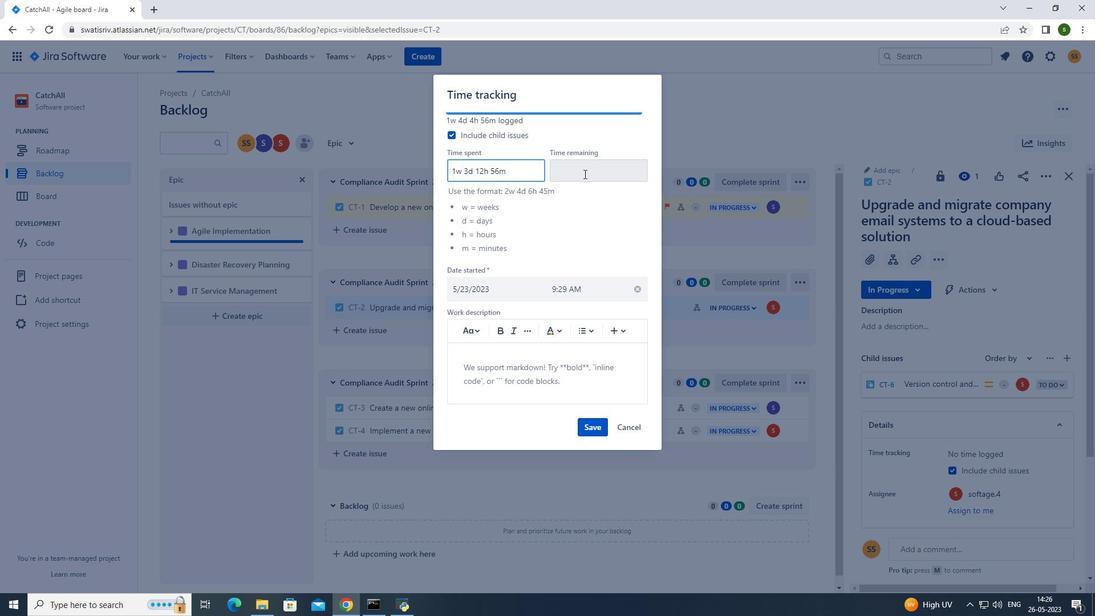 
Action: Key pressed 1w<Key.space>5d<Key.space>3h<Key.space>22m
Screenshot: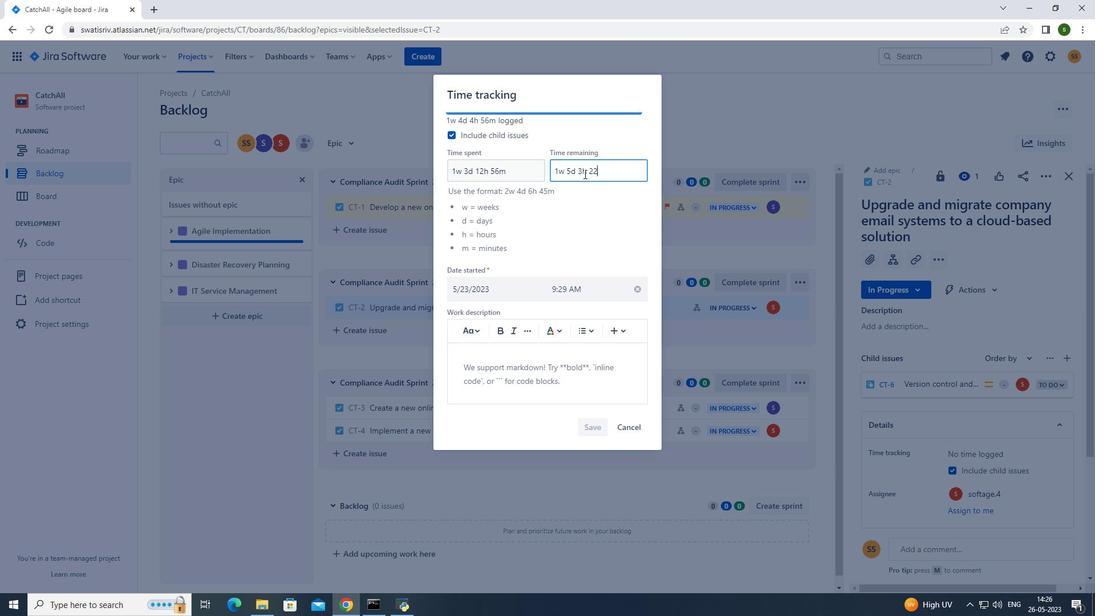 
Action: Mouse moved to (596, 427)
Screenshot: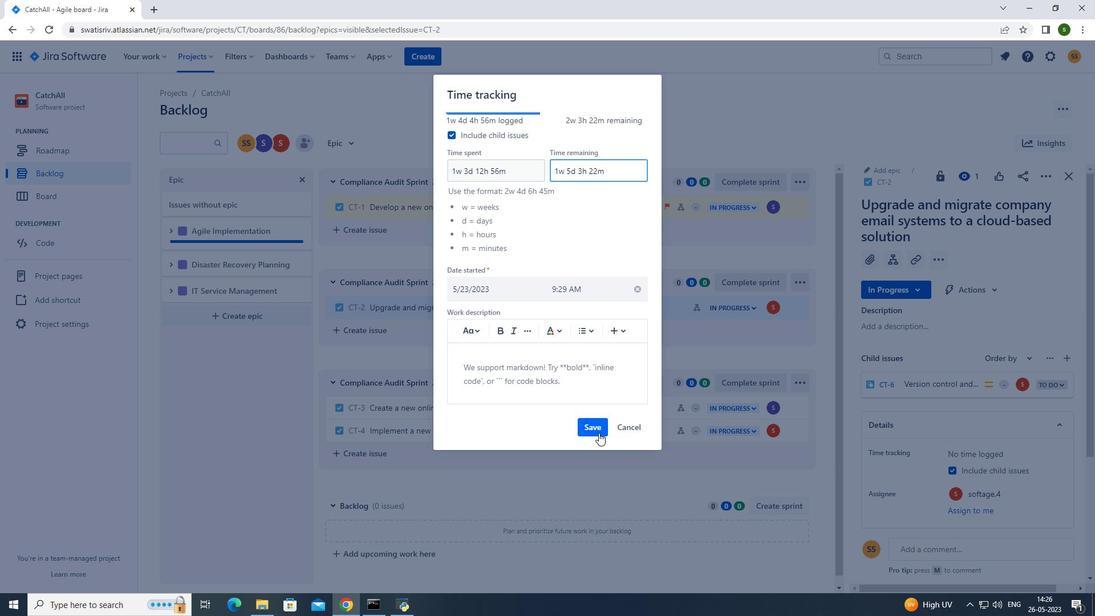 
Action: Mouse pressed left at (596, 427)
Screenshot: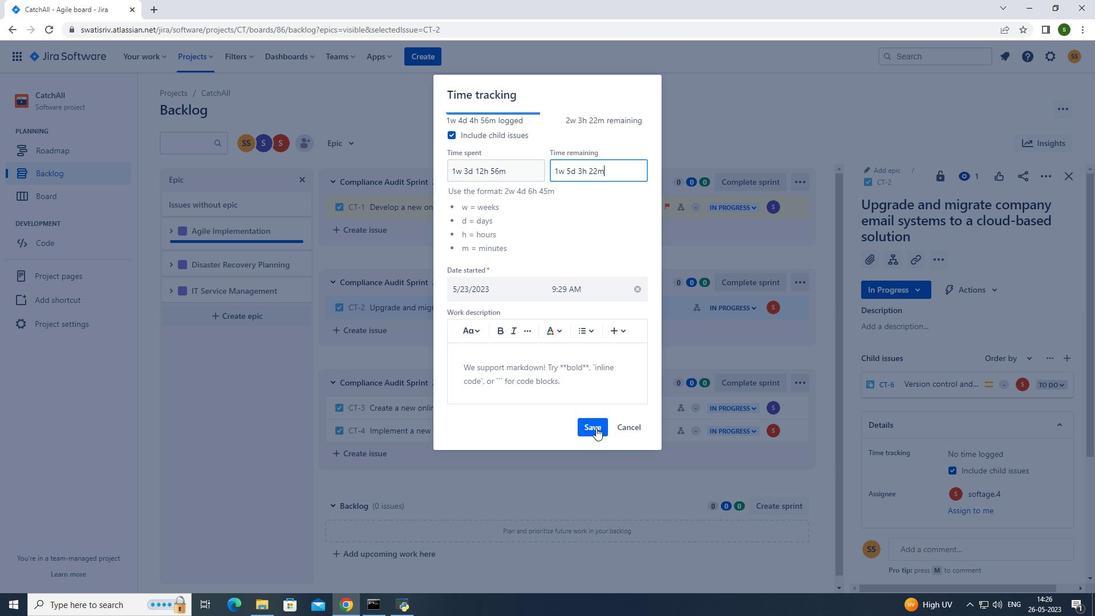 
Action: Mouse moved to (1045, 172)
Screenshot: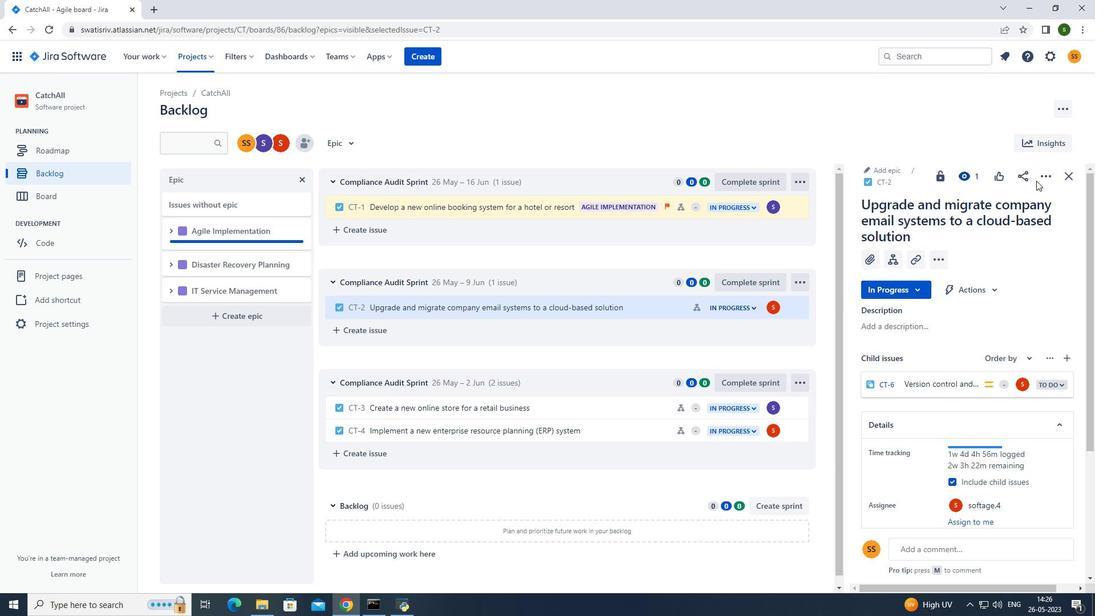
Action: Mouse pressed left at (1045, 172)
Screenshot: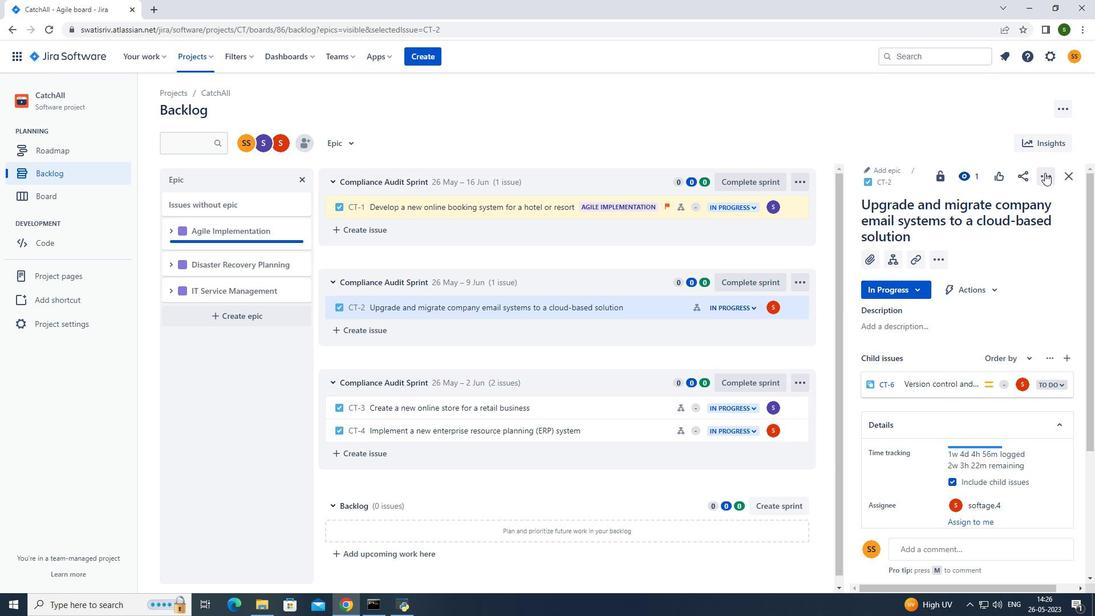 
Action: Mouse moved to (994, 326)
Screenshot: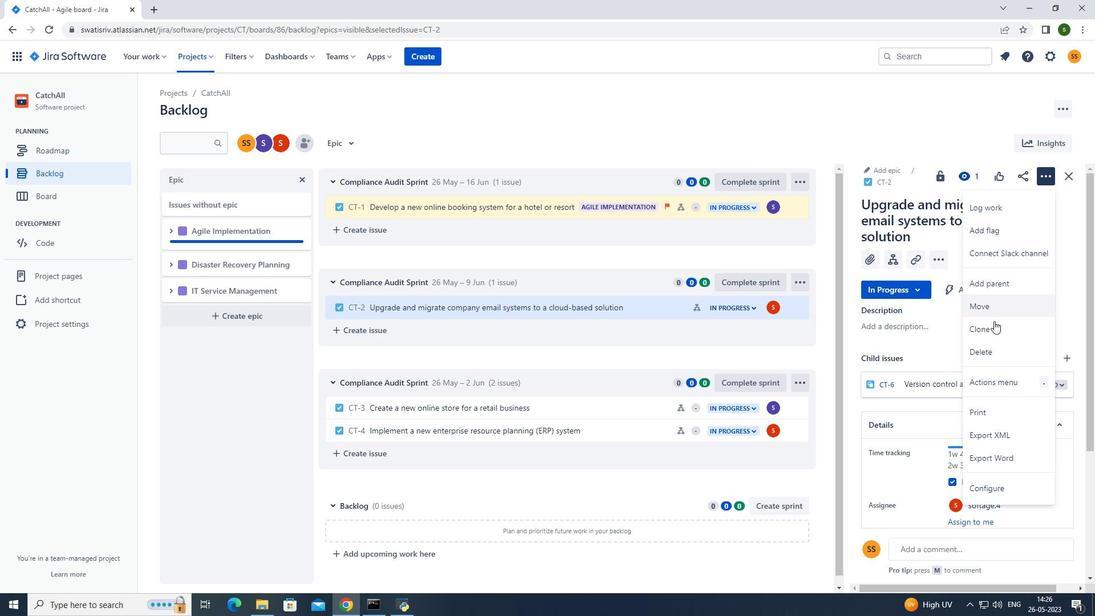 
Action: Mouse pressed left at (994, 326)
Screenshot: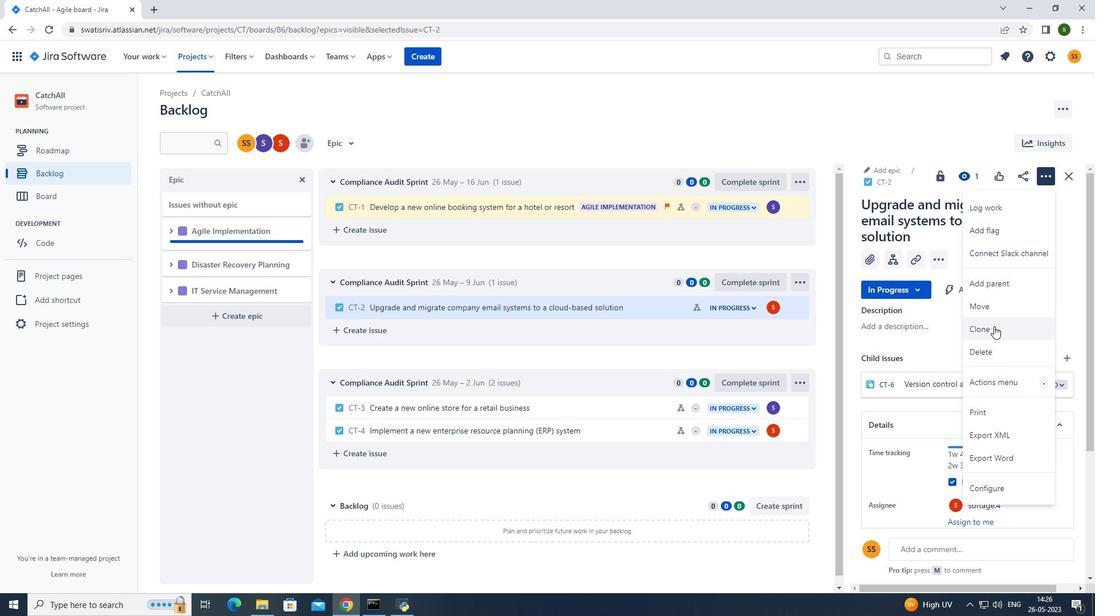 
Action: Mouse moved to (584, 244)
Screenshot: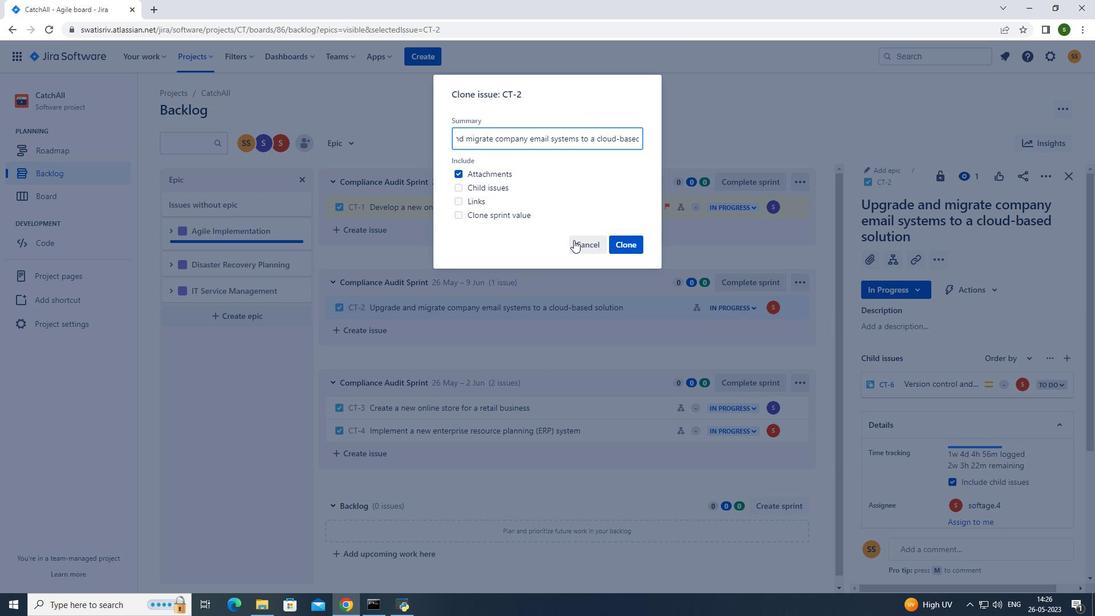 
Action: Mouse pressed left at (584, 244)
Screenshot: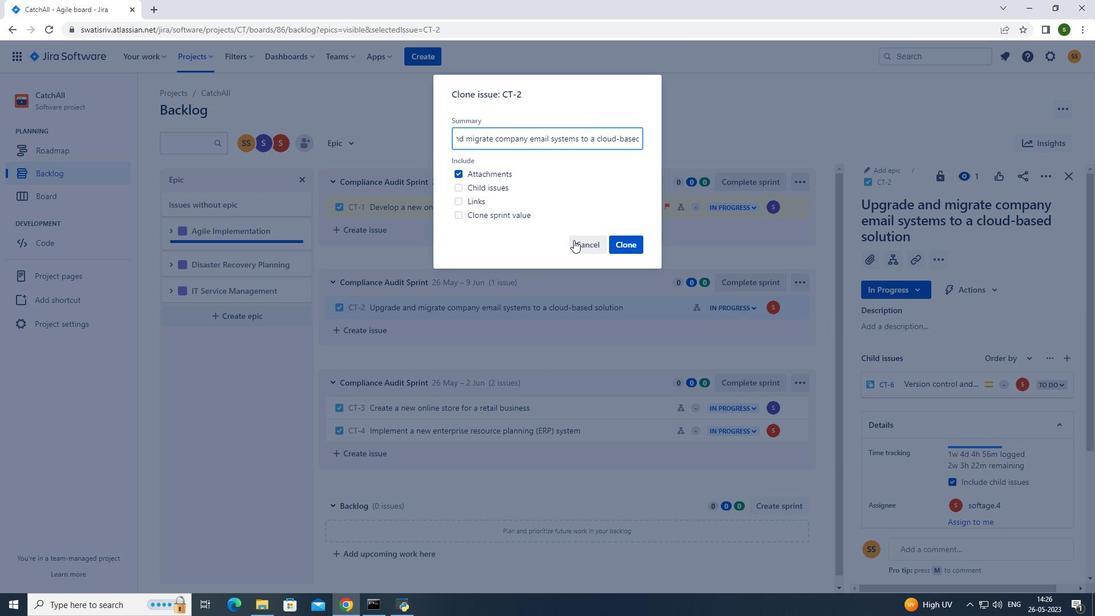 
Action: Mouse moved to (659, 305)
Screenshot: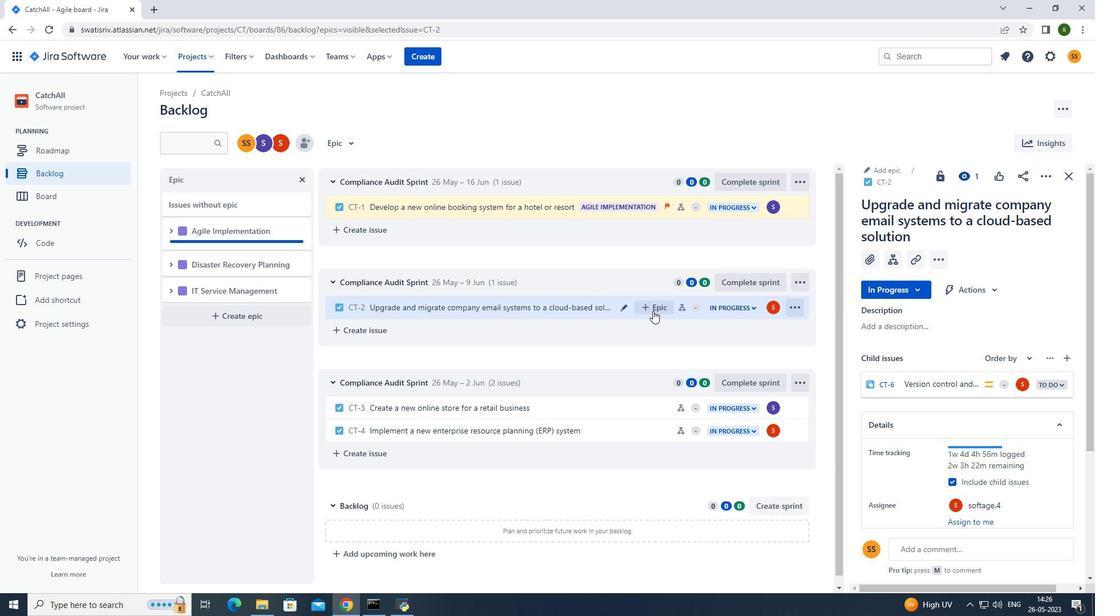
Action: Mouse pressed left at (659, 305)
Screenshot: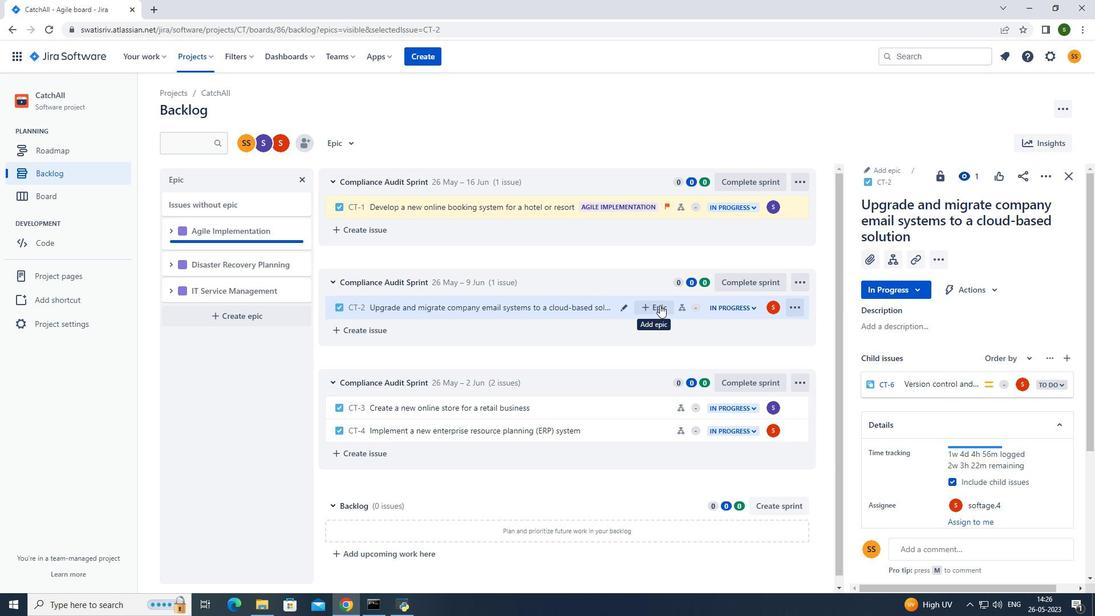 
Action: Mouse moved to (677, 377)
Screenshot: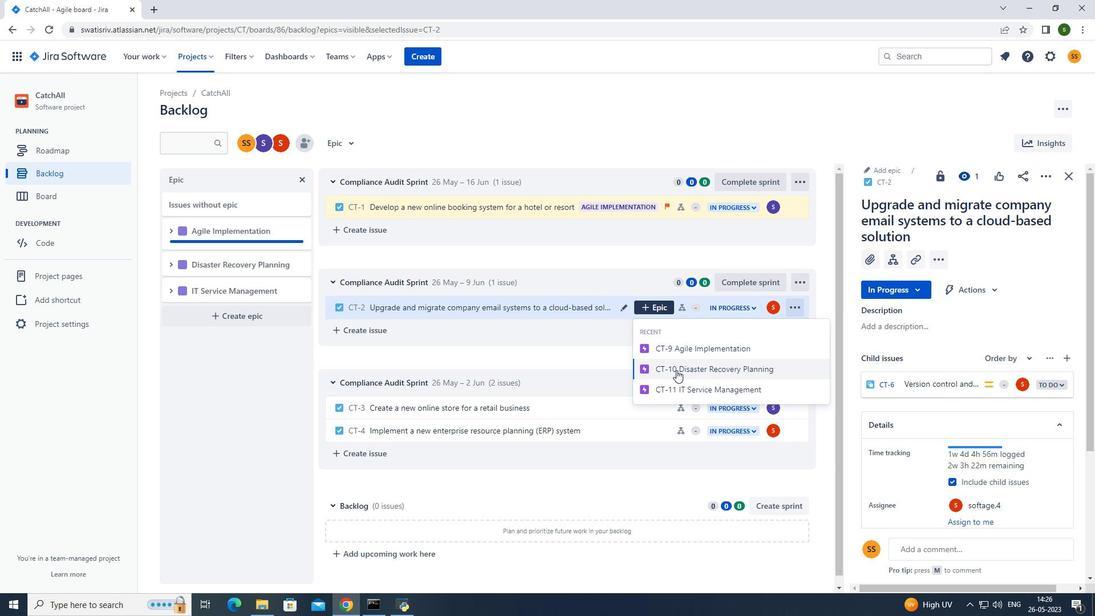 
Action: Mouse pressed left at (677, 377)
Screenshot: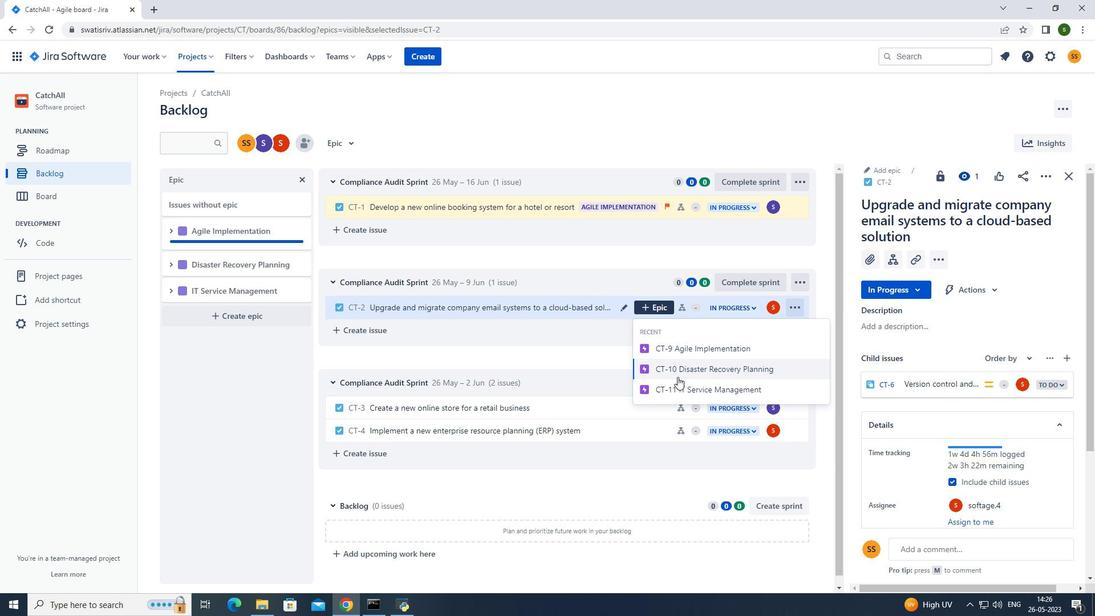 
Action: Mouse moved to (513, 140)
Screenshot: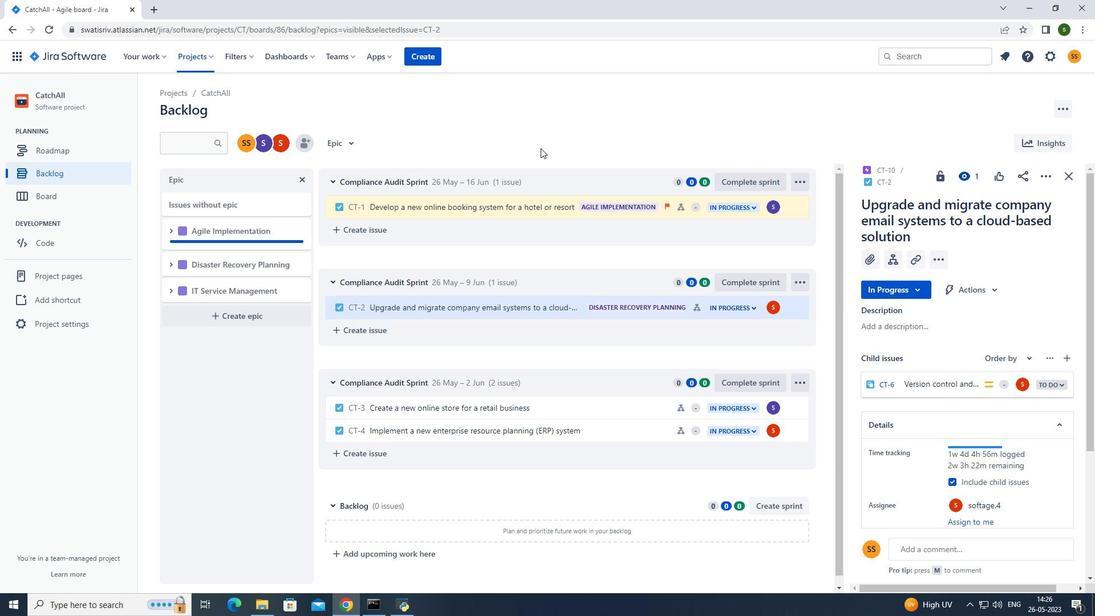 
Action: Mouse pressed left at (513, 140)
Screenshot: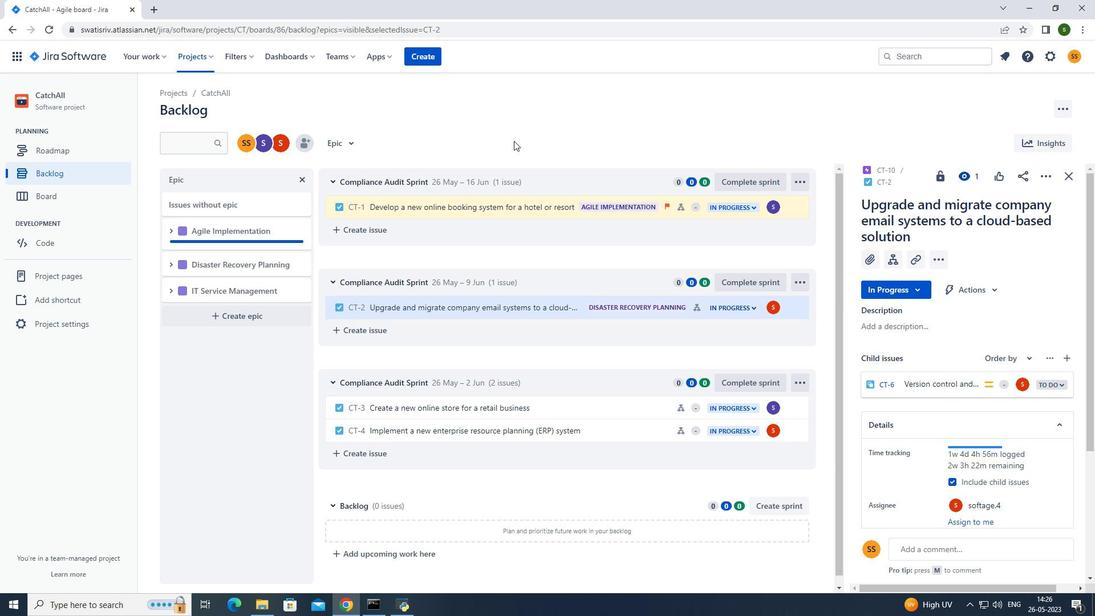 
Action: Mouse moved to (350, 146)
Screenshot: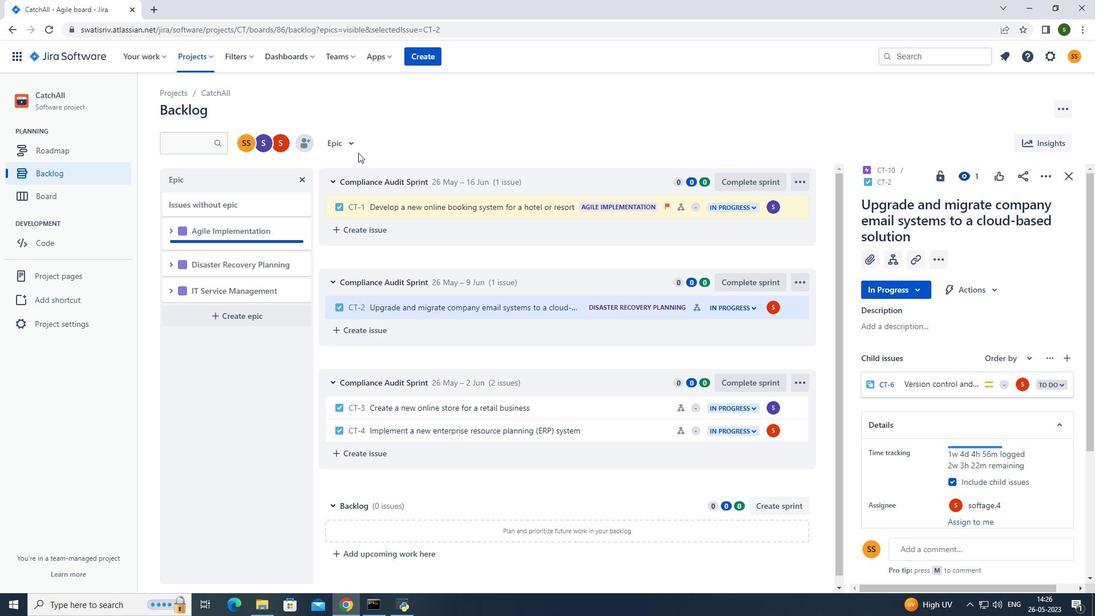 
Action: Mouse pressed left at (350, 146)
Screenshot: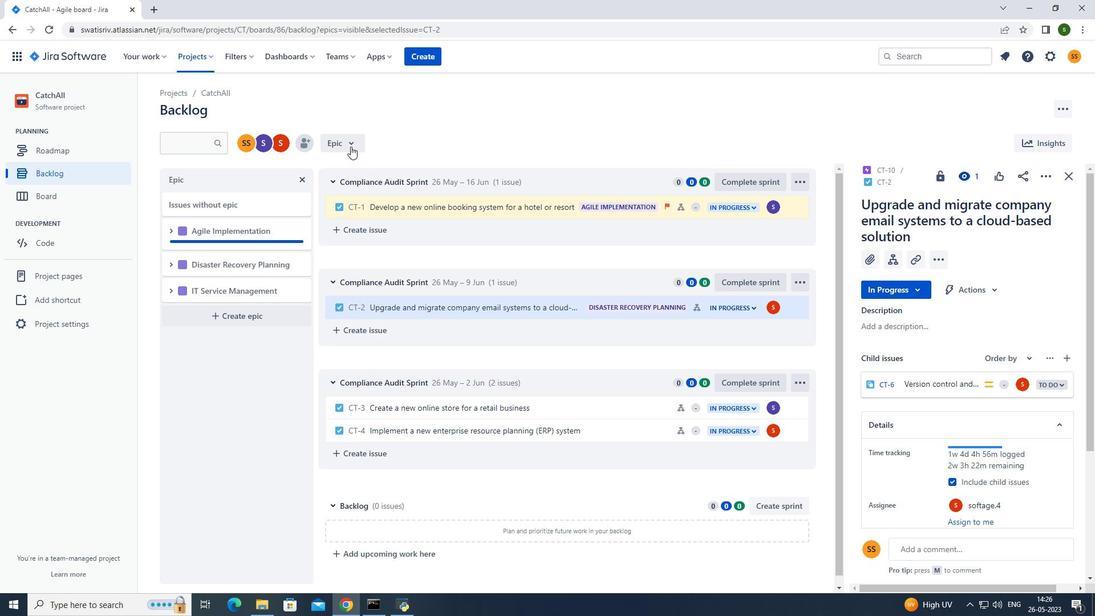
Action: Mouse moved to (386, 211)
Screenshot: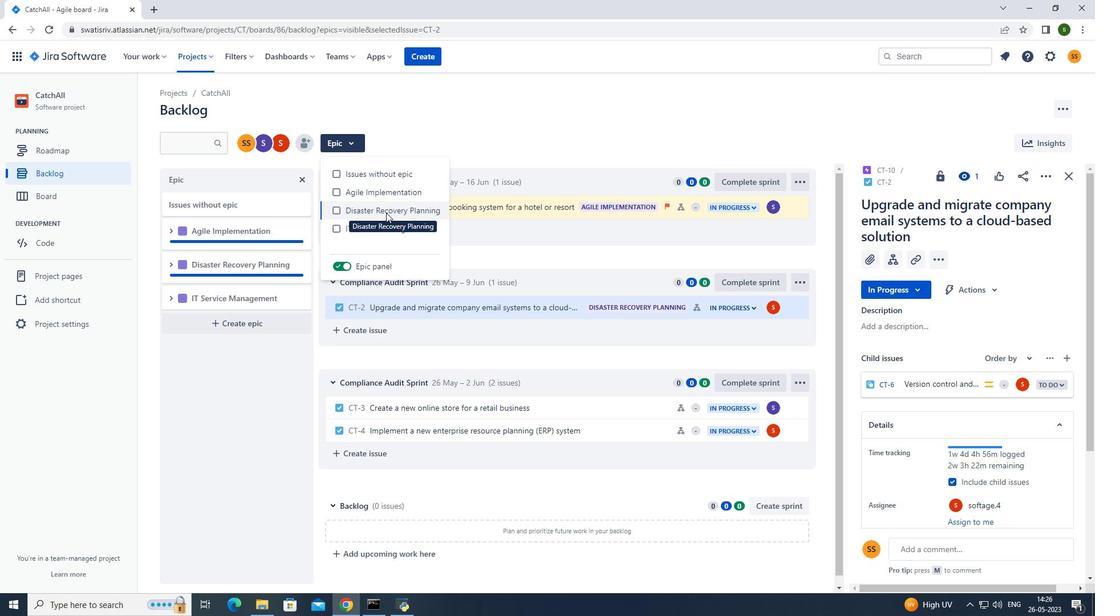 
Action: Mouse pressed left at (386, 211)
Screenshot: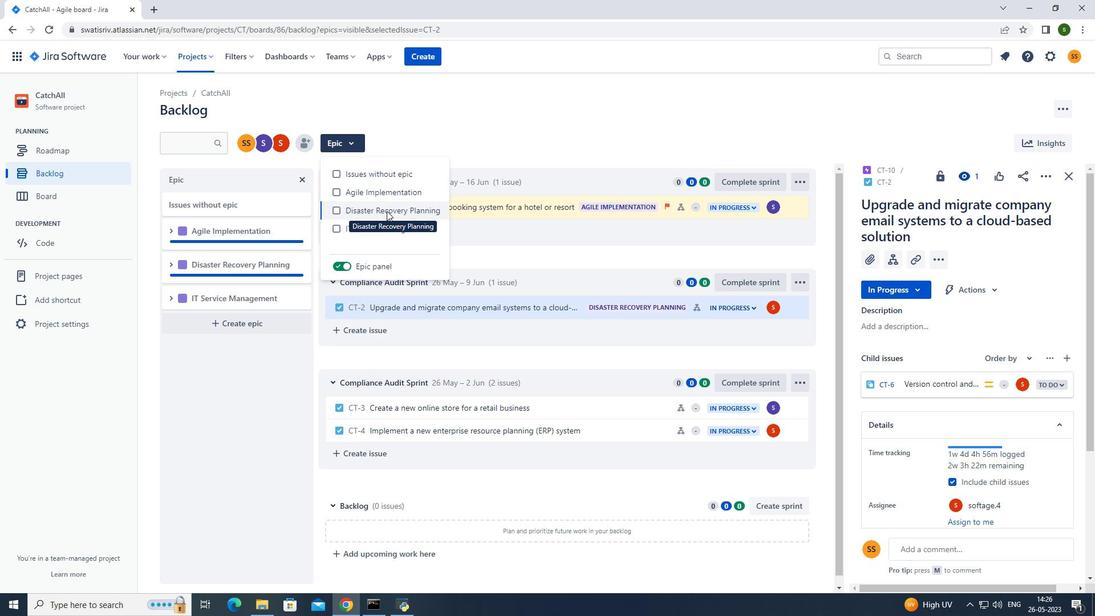
Action: Mouse moved to (518, 124)
Screenshot: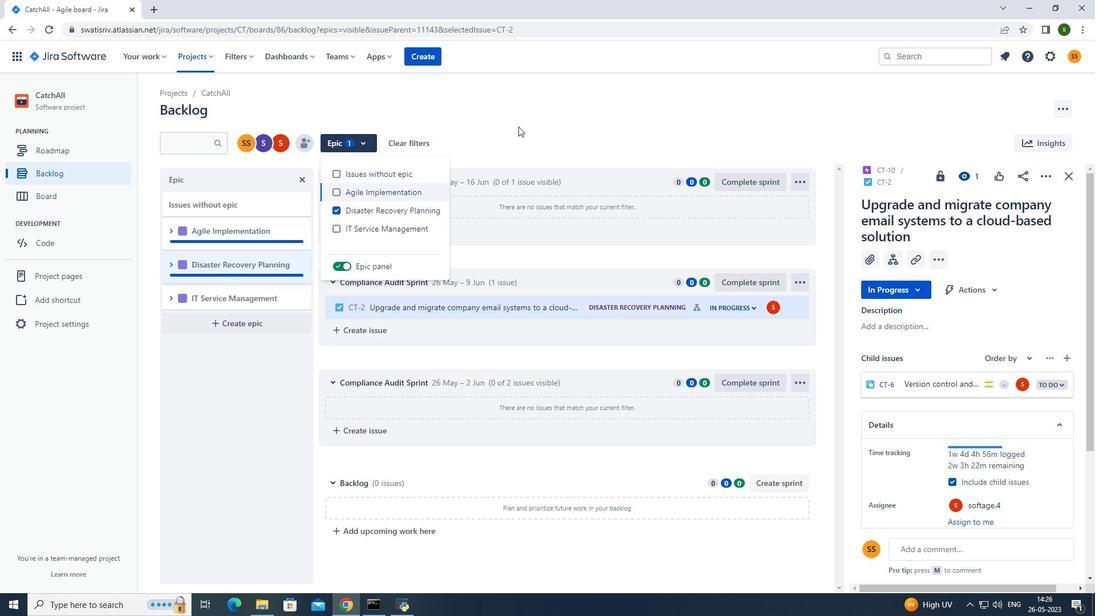 
Action: Mouse pressed left at (518, 124)
Screenshot: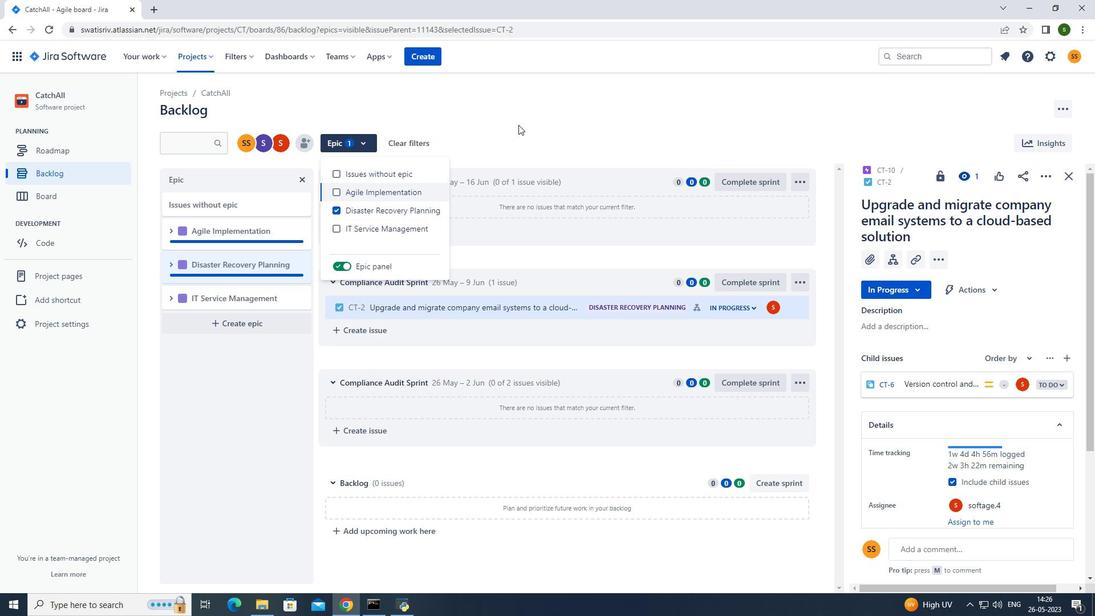 
